 Task: Create a due date automation trigger when advanced on, on the monday of the week before a card is due add dates due today at 11:00 AM.
Action: Mouse moved to (1341, 99)
Screenshot: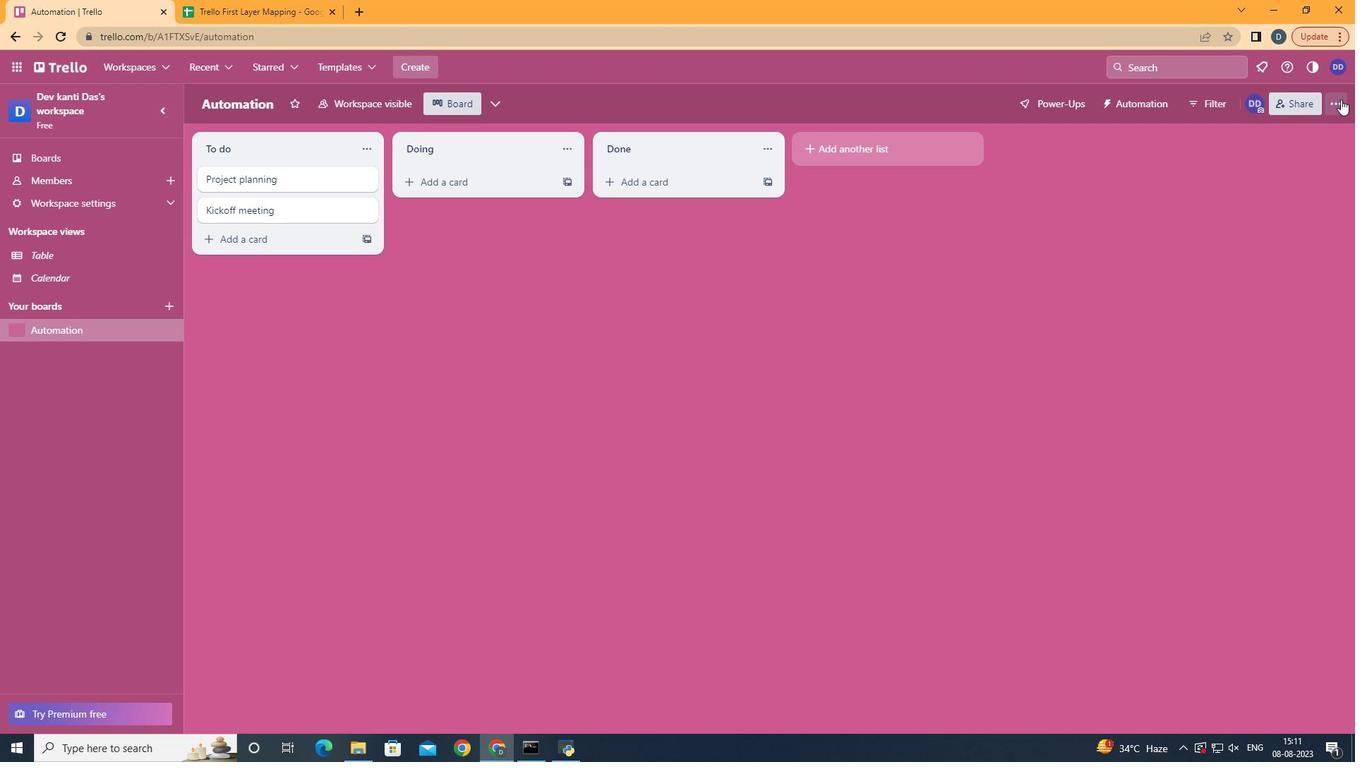 
Action: Mouse pressed left at (1341, 99)
Screenshot: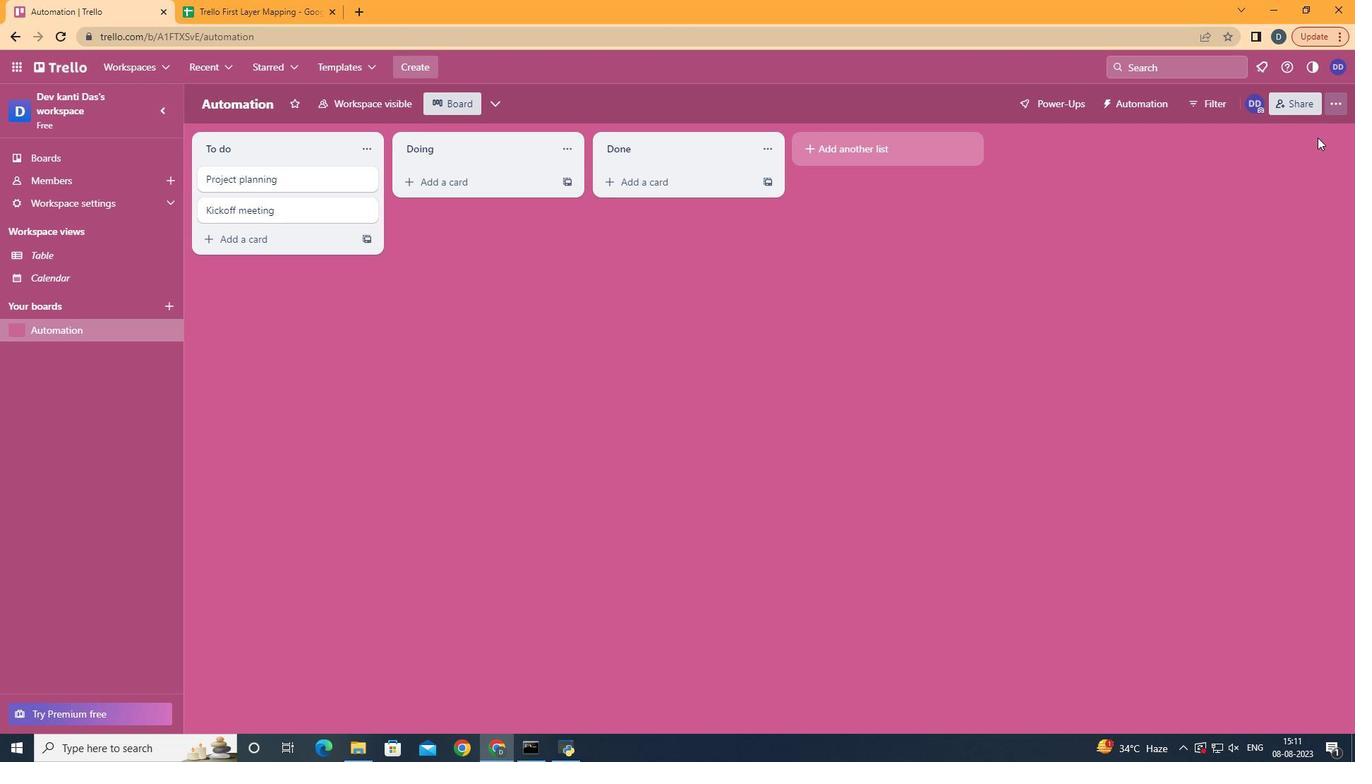 
Action: Mouse moved to (1189, 300)
Screenshot: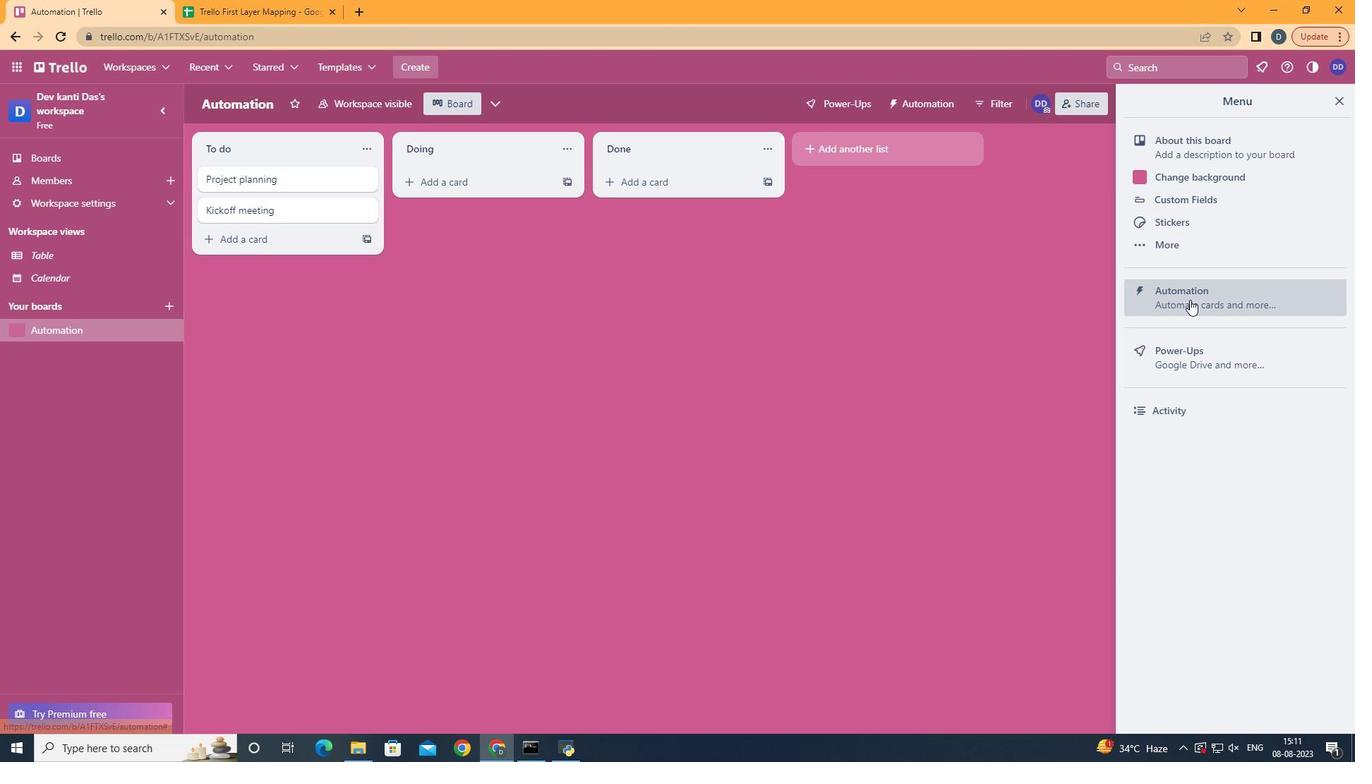 
Action: Mouse pressed left at (1189, 300)
Screenshot: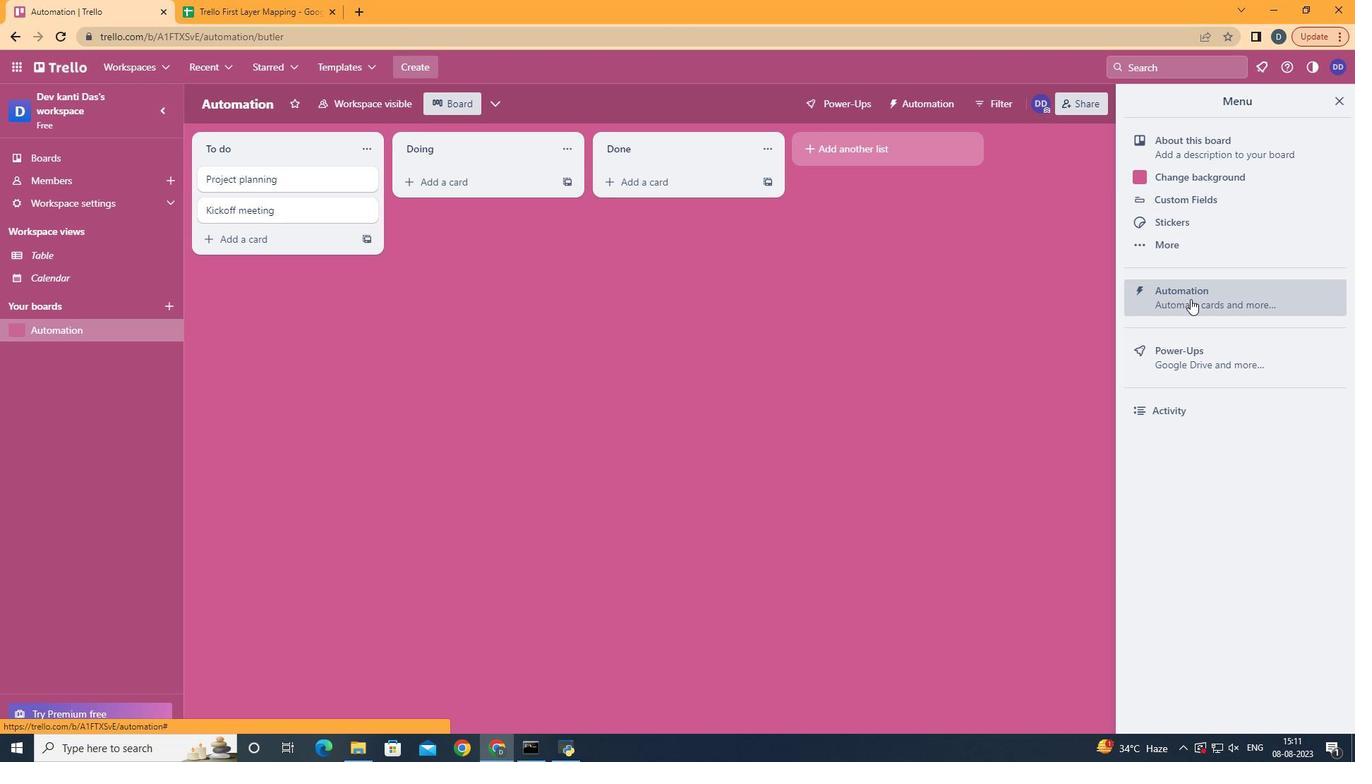 
Action: Mouse moved to (232, 286)
Screenshot: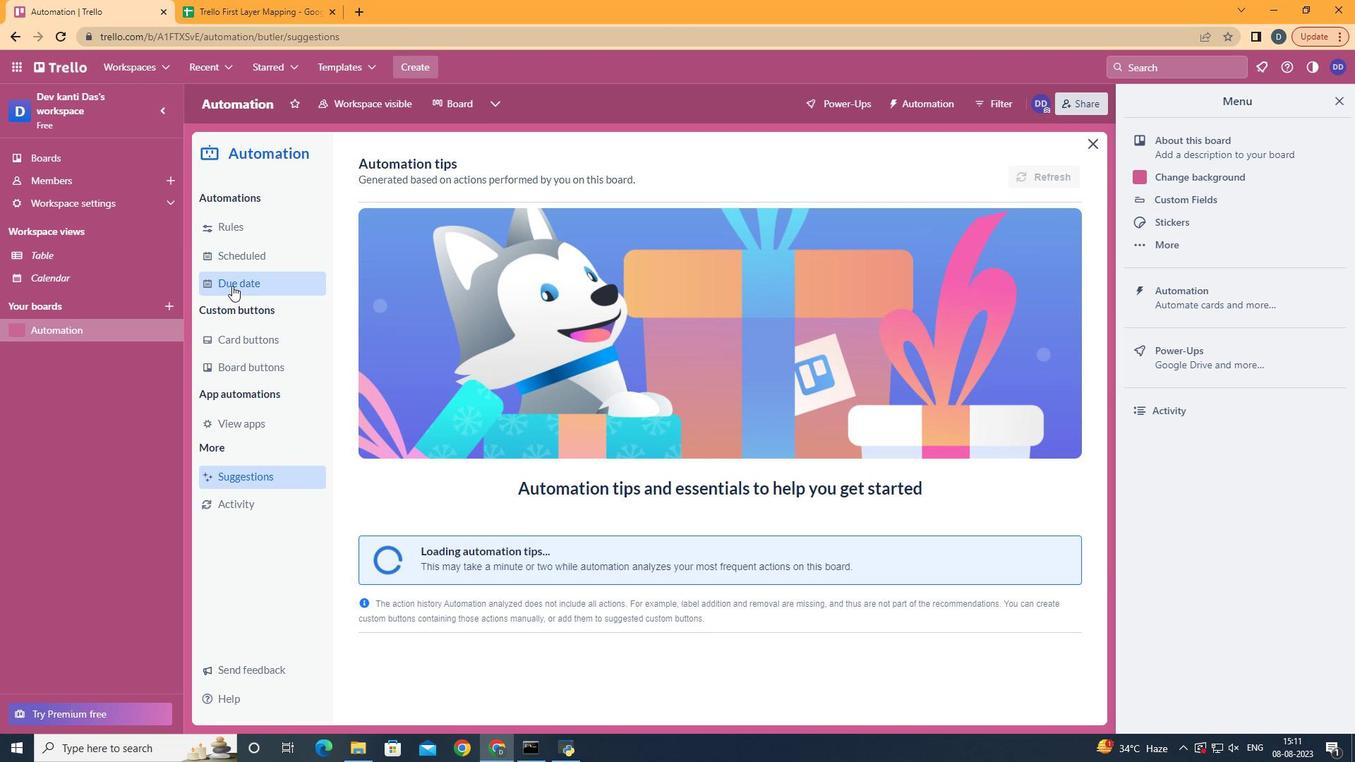 
Action: Mouse pressed left at (232, 286)
Screenshot: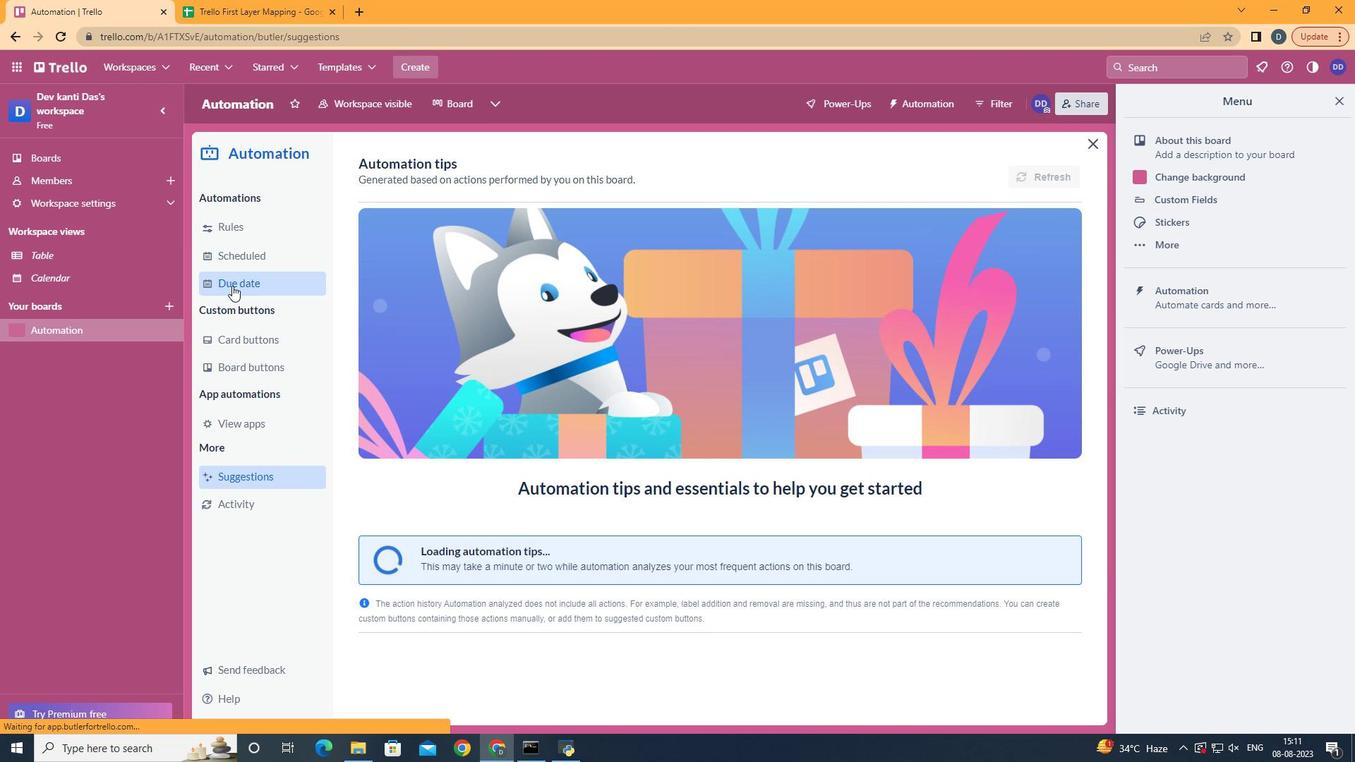 
Action: Mouse moved to (993, 170)
Screenshot: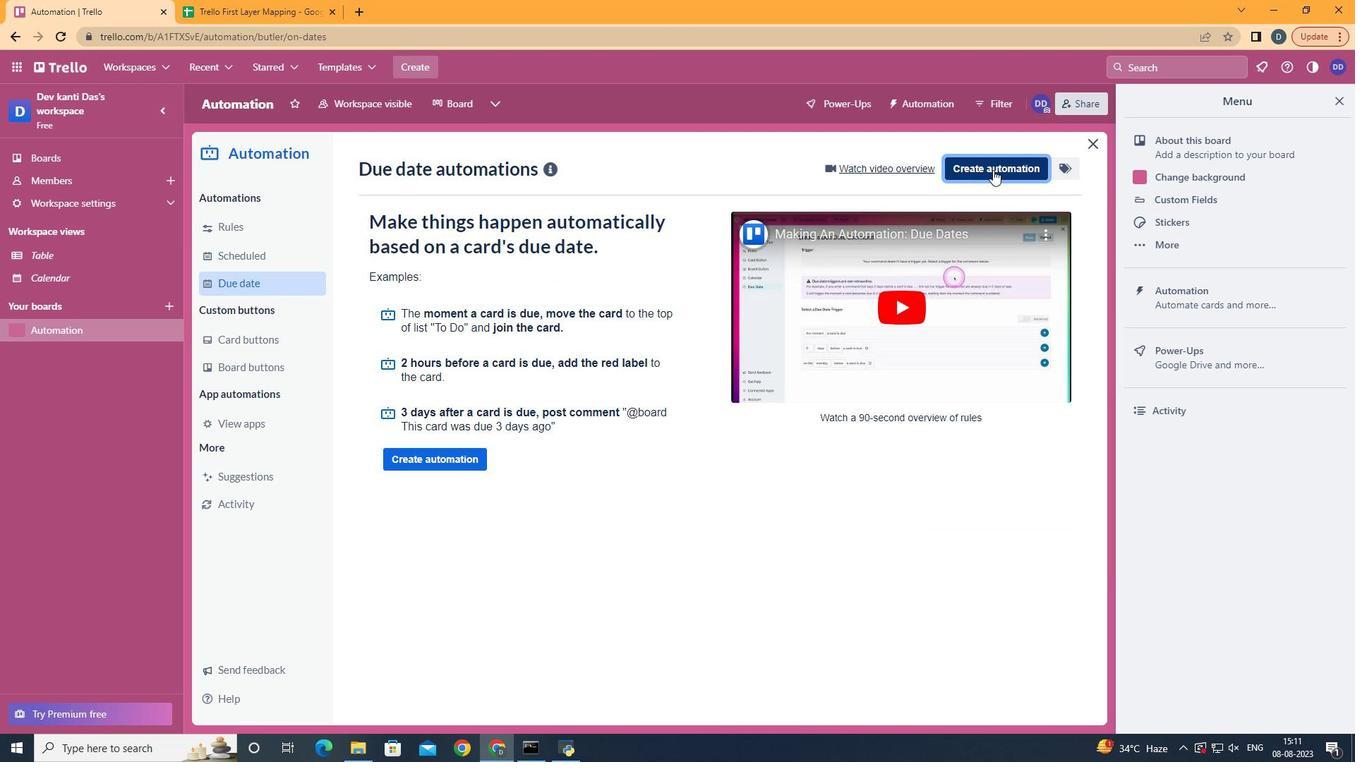 
Action: Mouse pressed left at (993, 170)
Screenshot: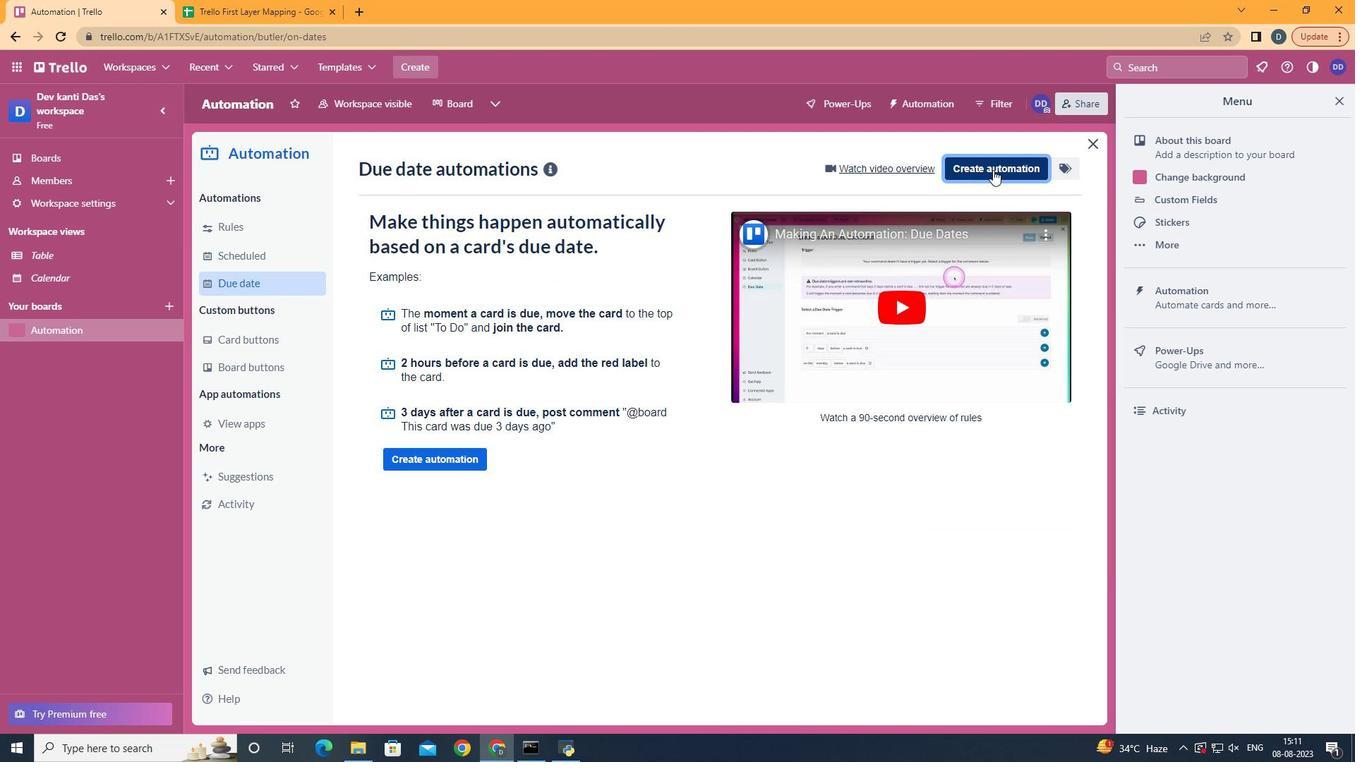 
Action: Mouse moved to (716, 300)
Screenshot: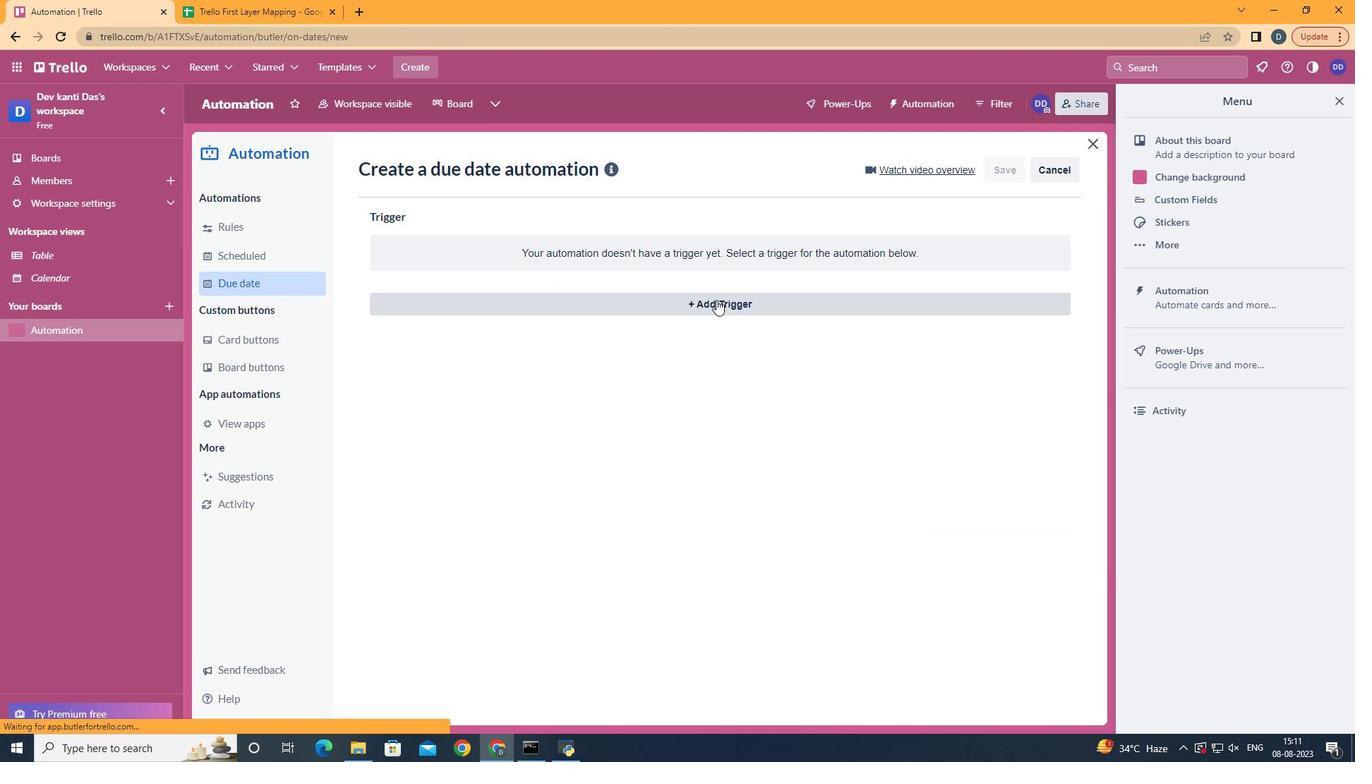 
Action: Mouse pressed left at (716, 300)
Screenshot: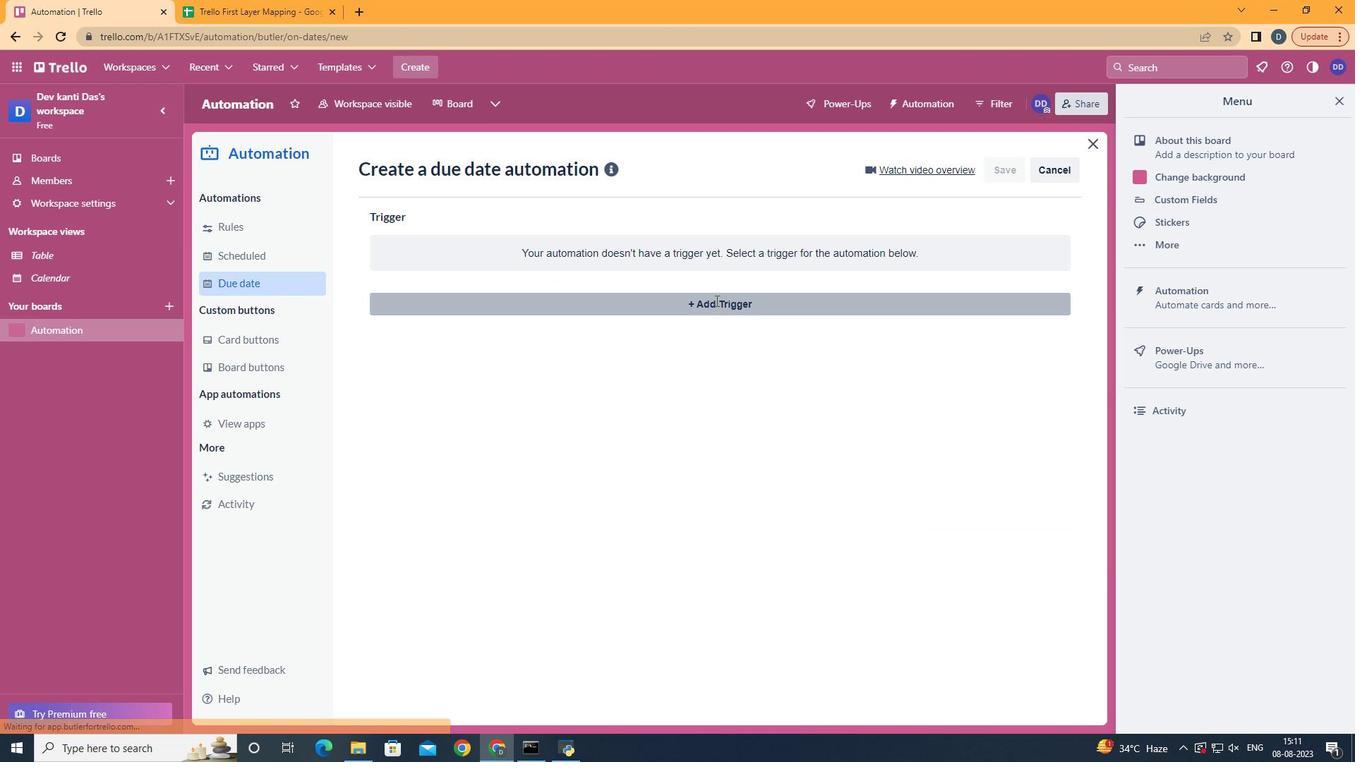 
Action: Mouse moved to (488, 677)
Screenshot: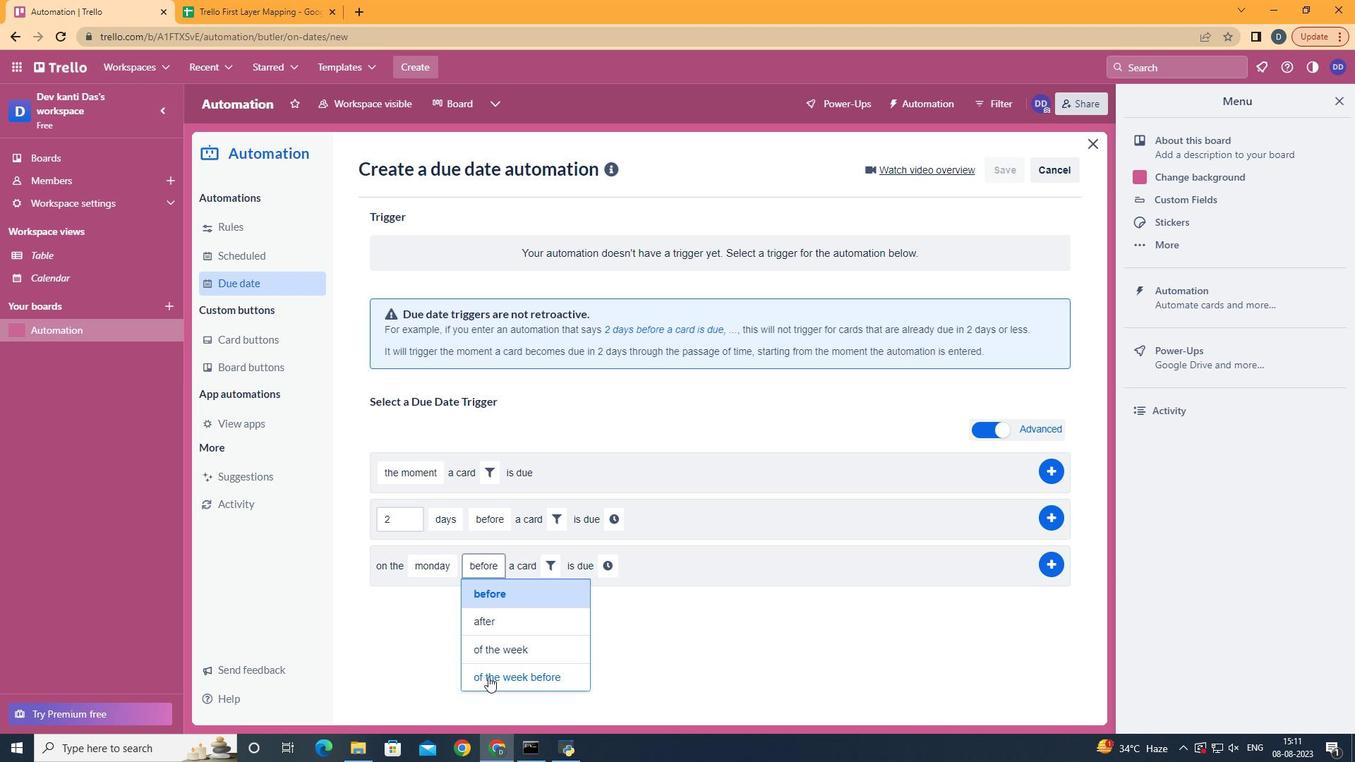 
Action: Mouse pressed left at (488, 677)
Screenshot: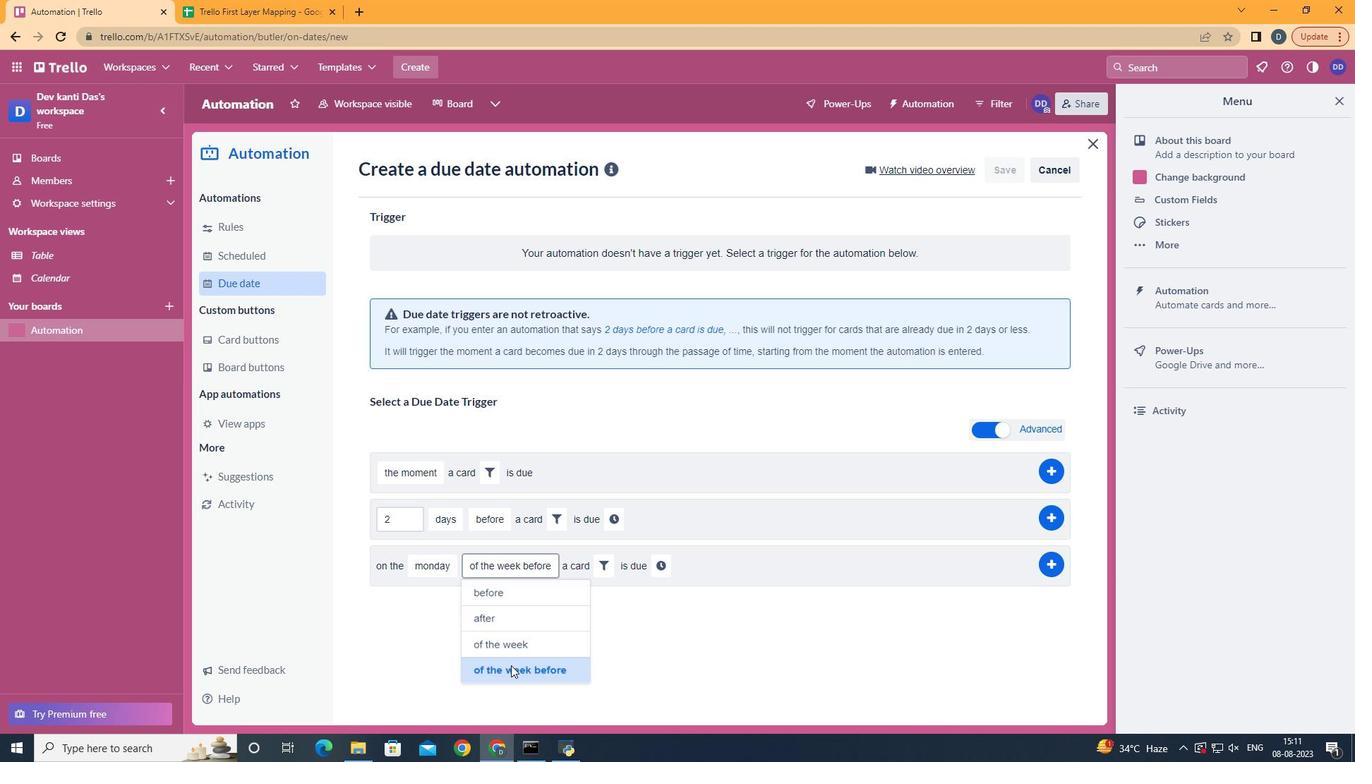 
Action: Mouse moved to (612, 569)
Screenshot: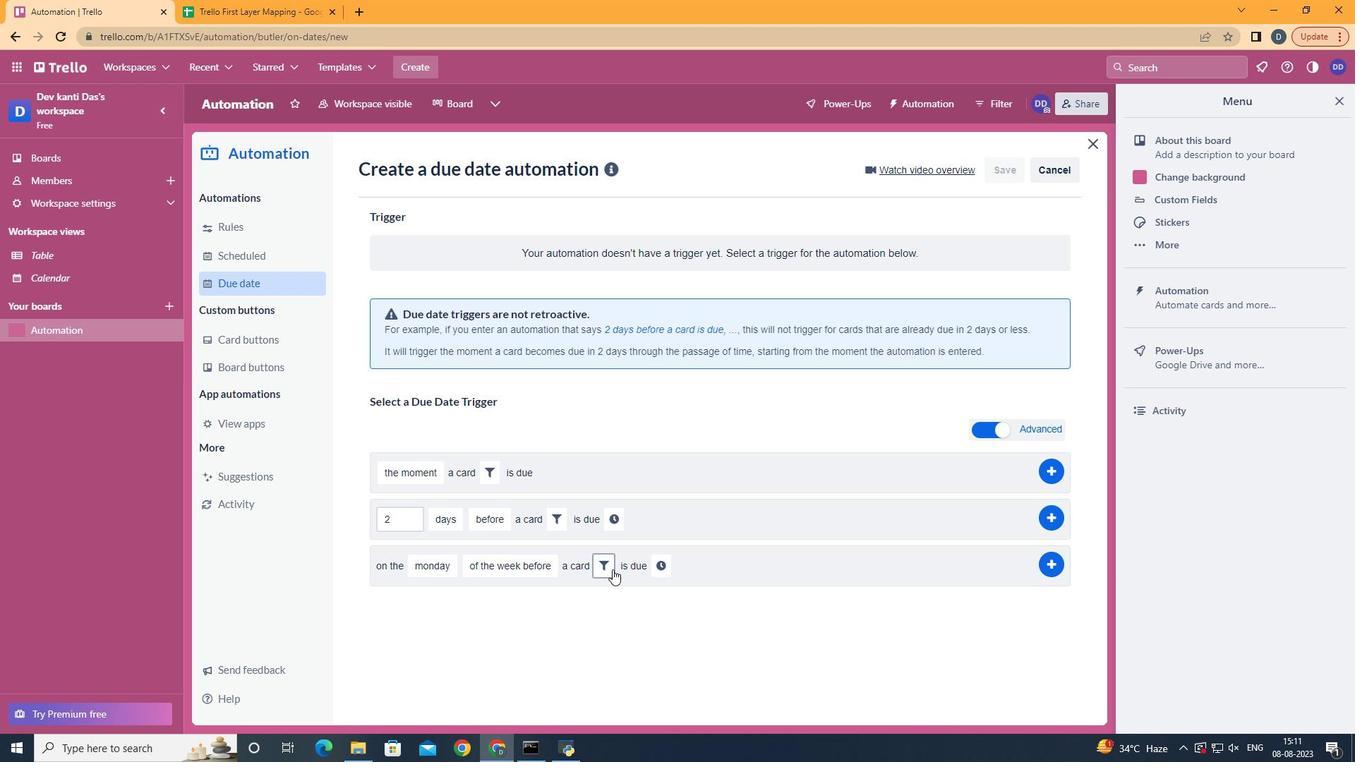 
Action: Mouse pressed left at (612, 569)
Screenshot: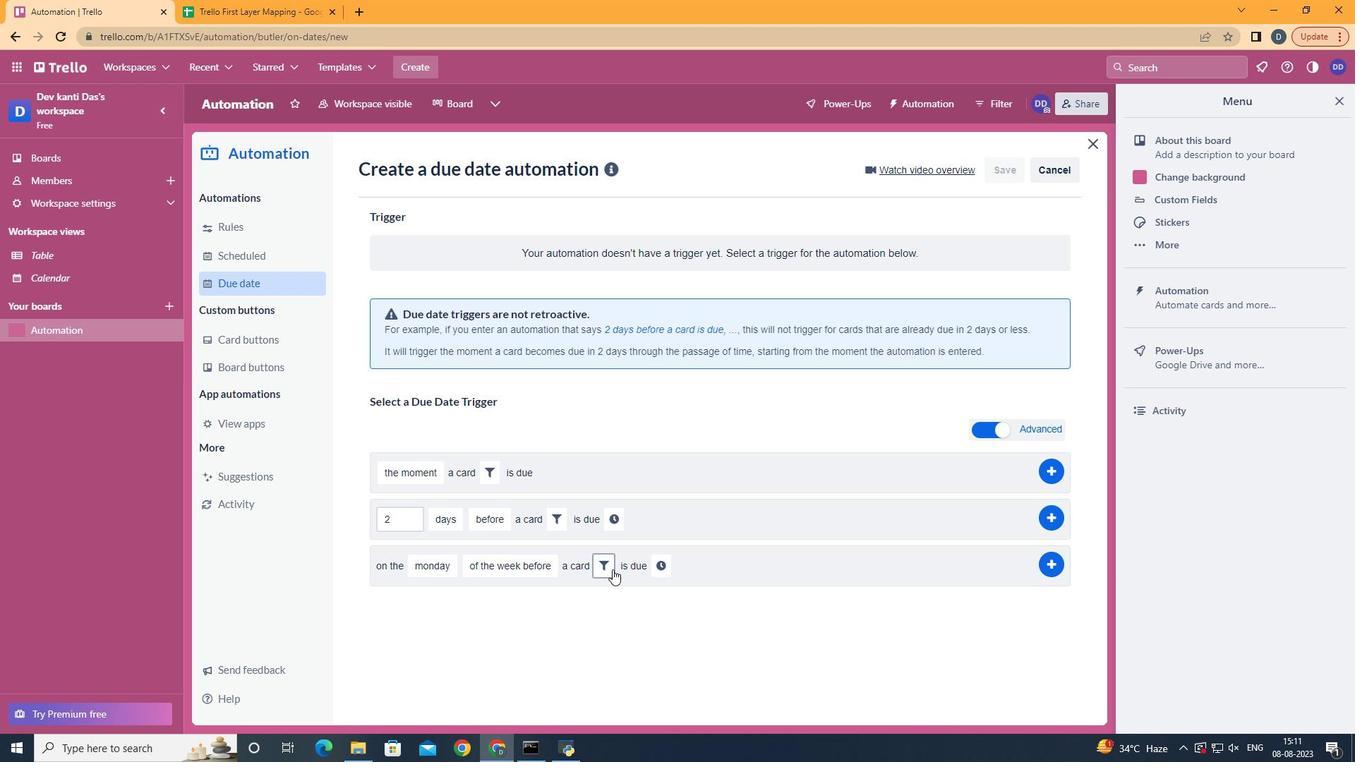 
Action: Mouse moved to (684, 611)
Screenshot: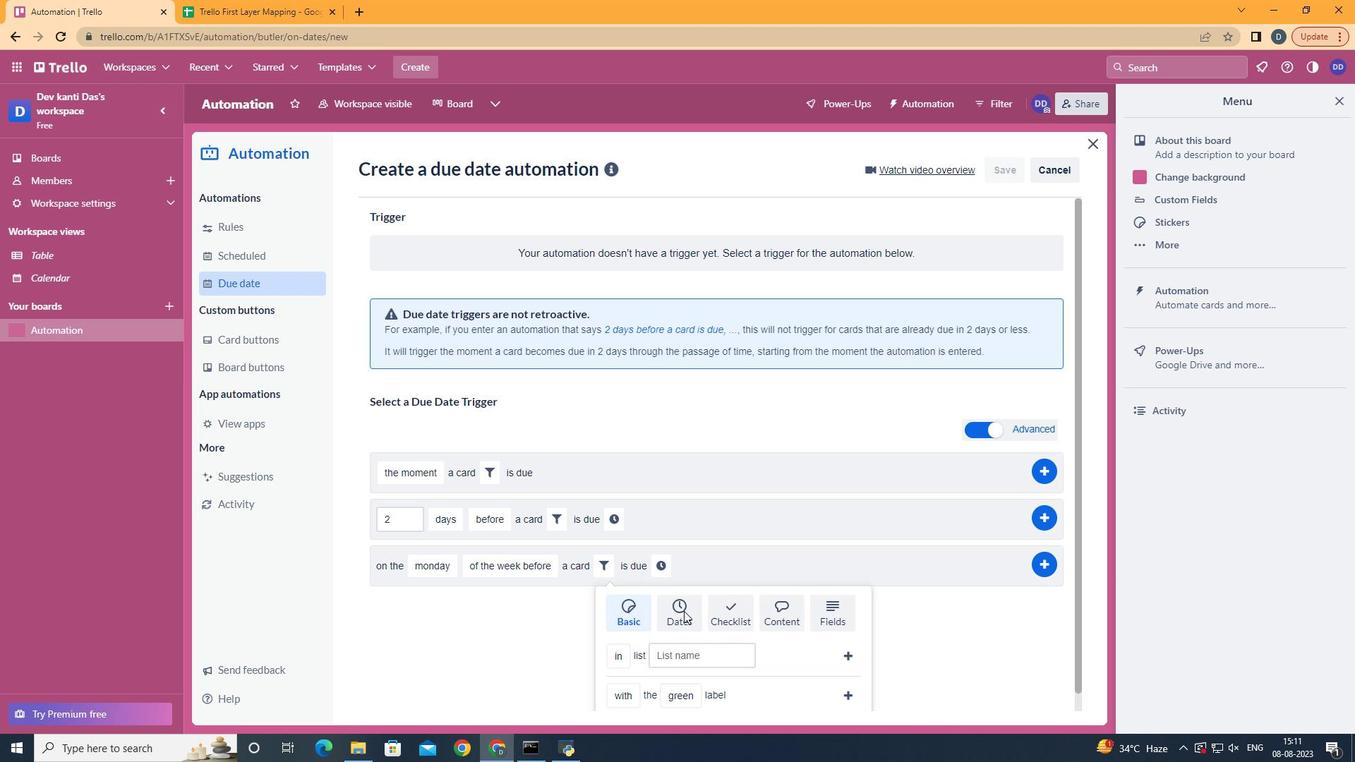 
Action: Mouse pressed left at (684, 611)
Screenshot: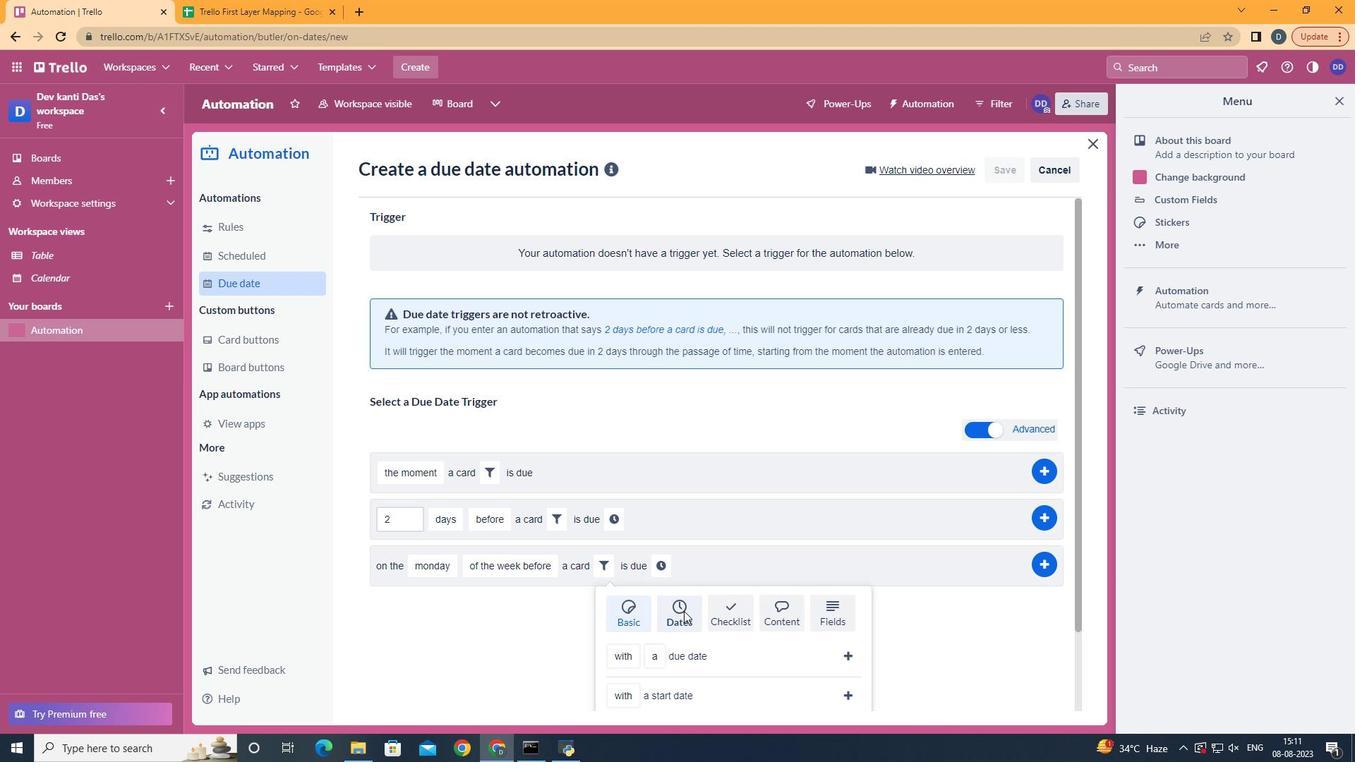 
Action: Mouse scrolled (684, 610) with delta (0, 0)
Screenshot: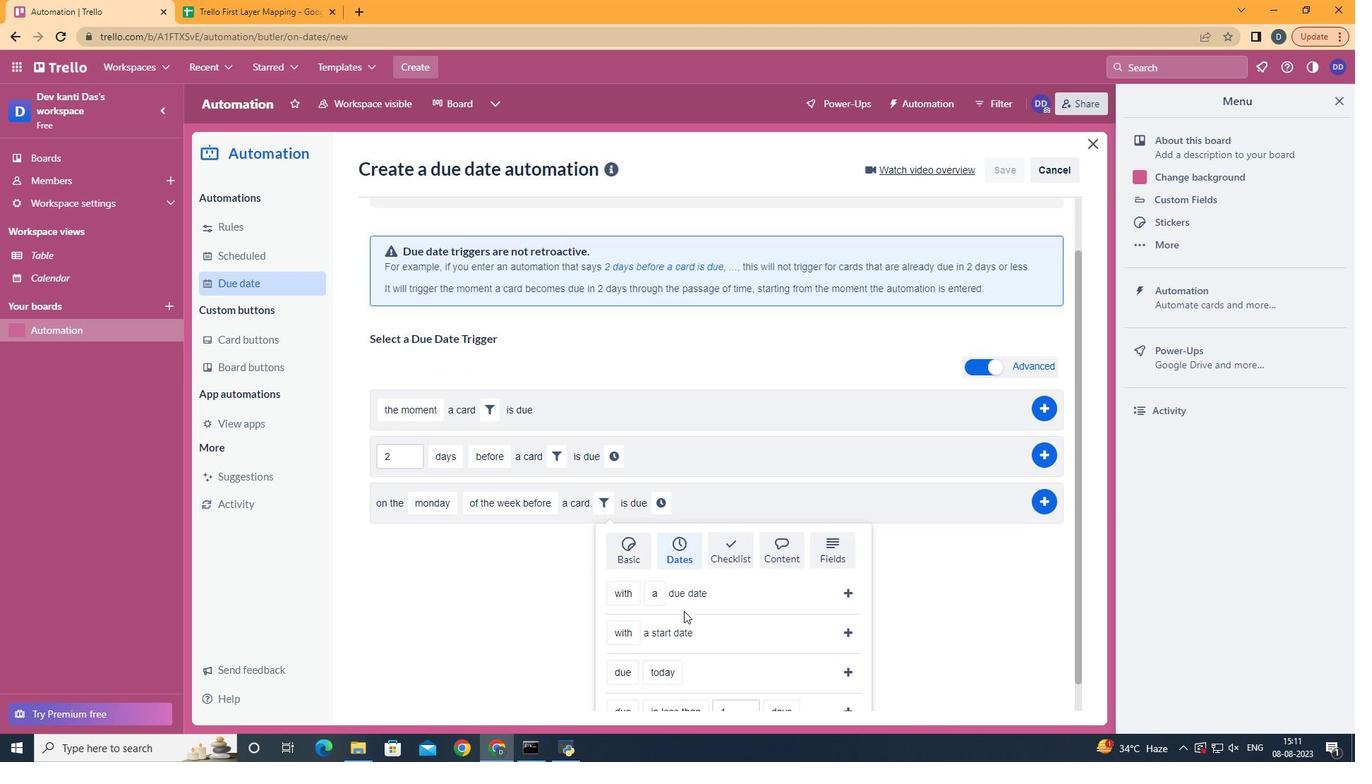 
Action: Mouse scrolled (684, 610) with delta (0, 0)
Screenshot: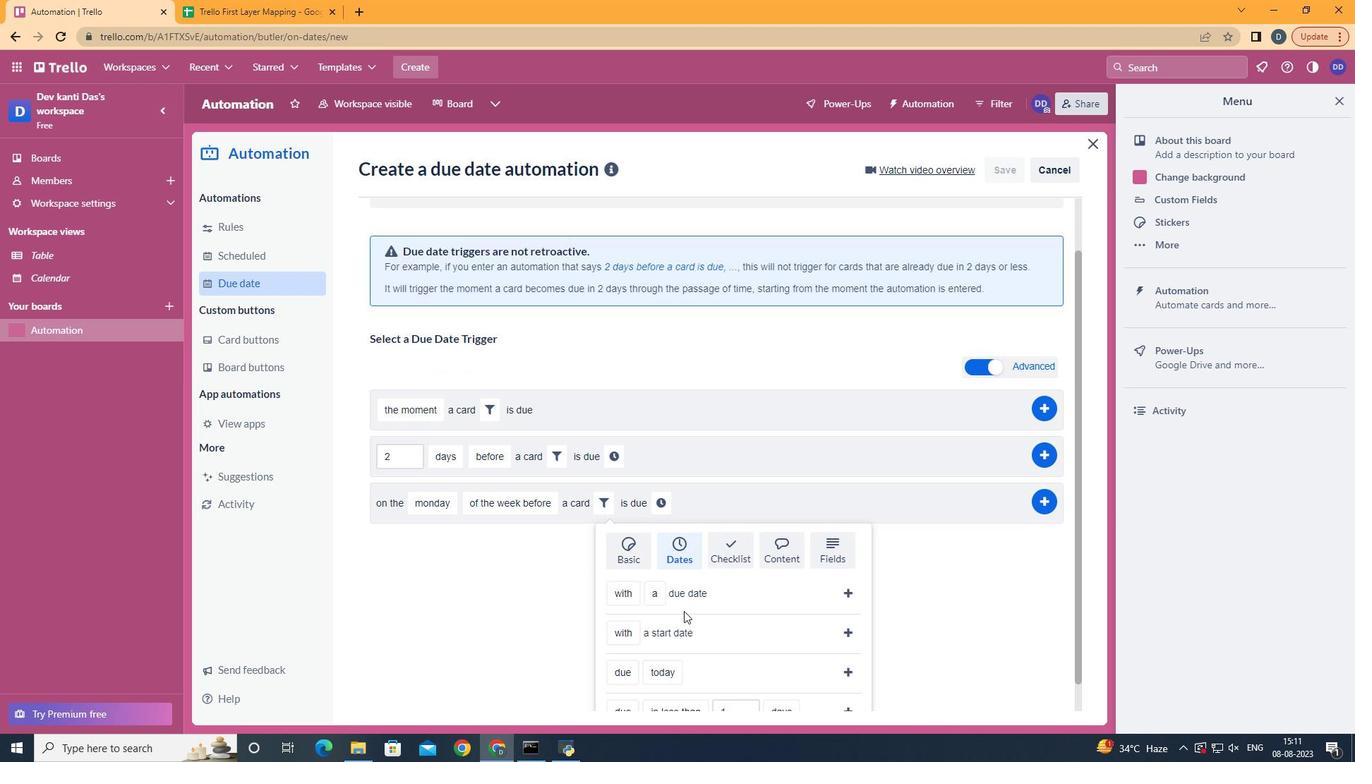 
Action: Mouse scrolled (684, 610) with delta (0, 0)
Screenshot: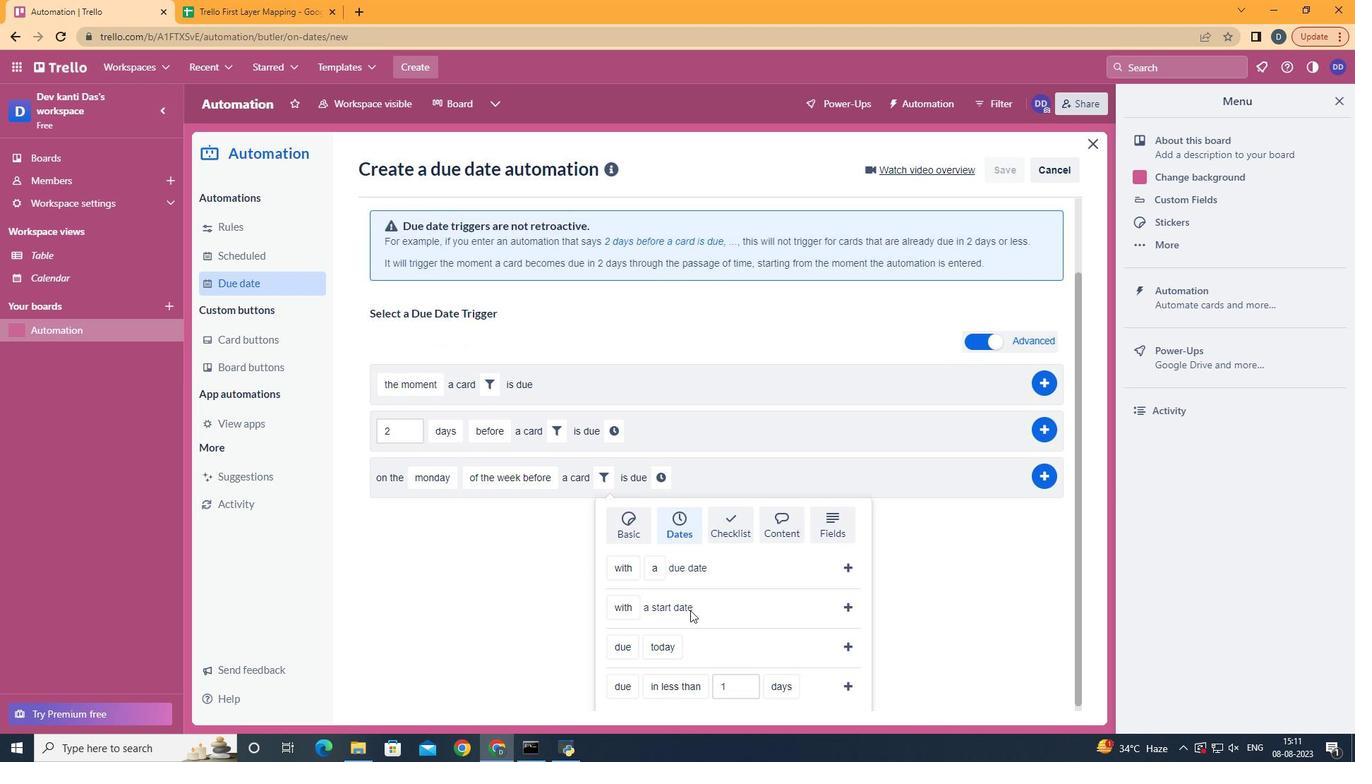 
Action: Mouse moved to (690, 610)
Screenshot: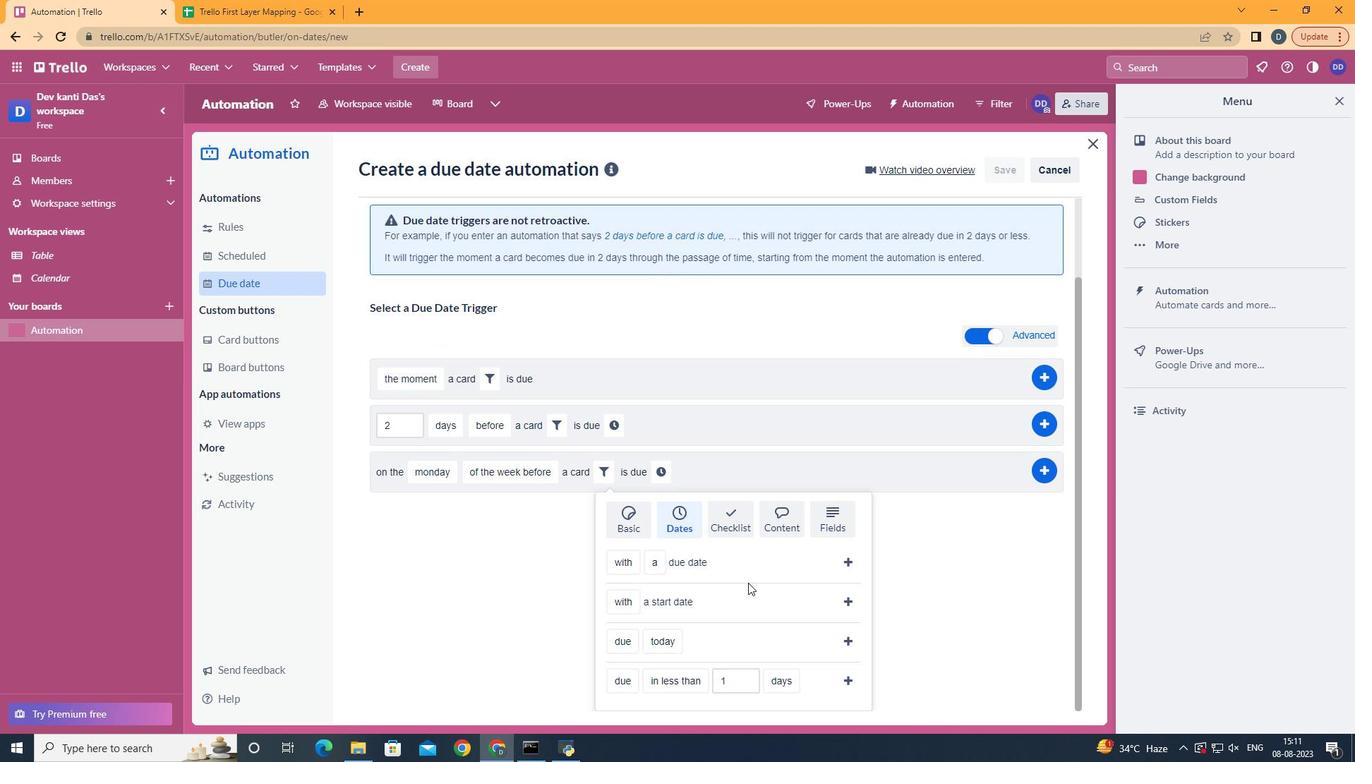 
Action: Mouse scrolled (690, 610) with delta (0, 0)
Screenshot: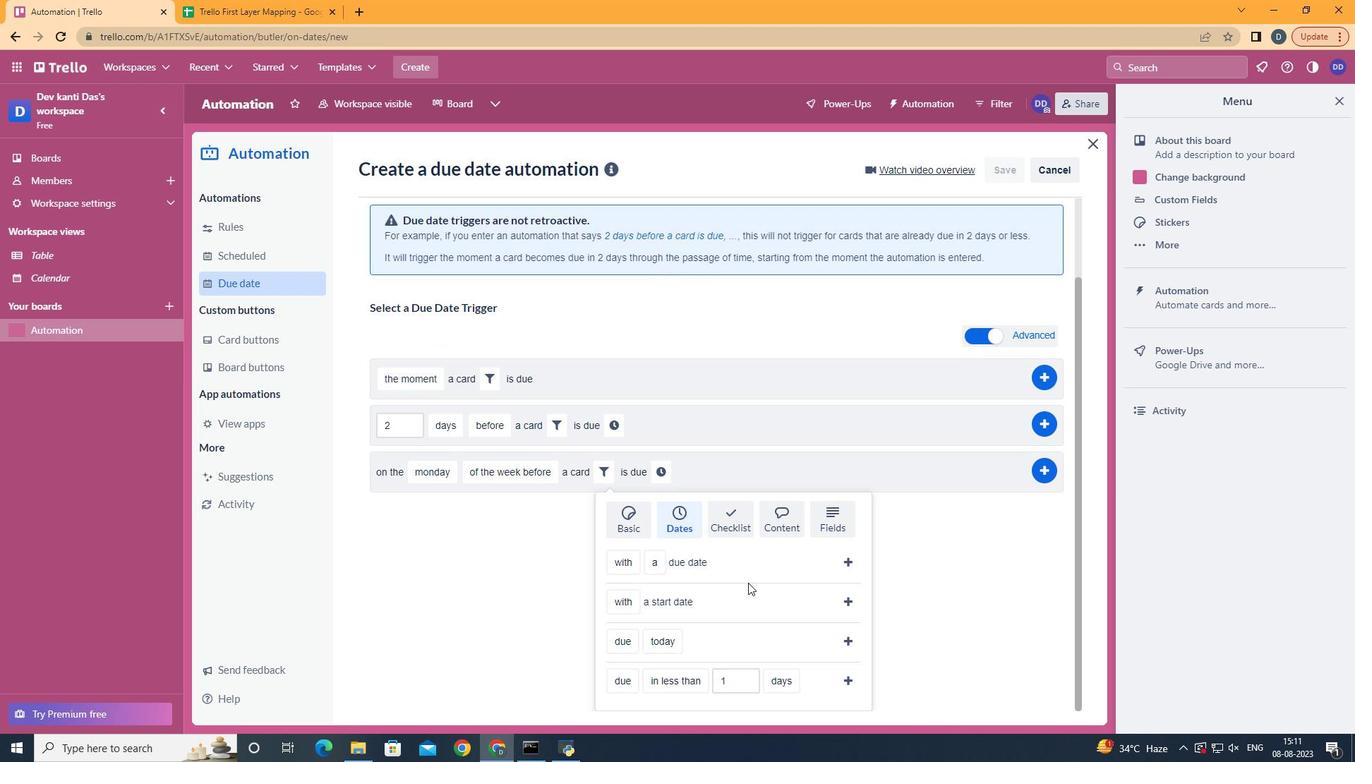 
Action: Mouse moved to (650, 523)
Screenshot: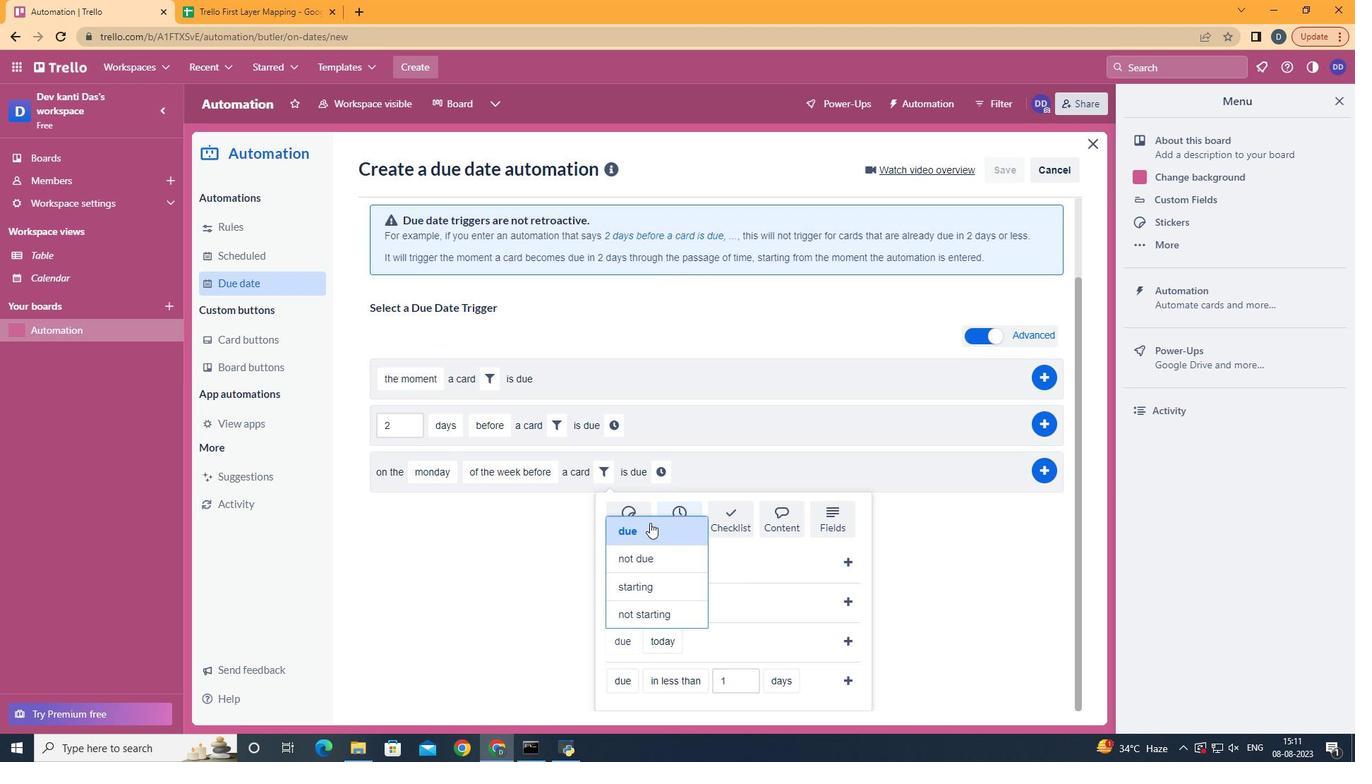 
Action: Mouse pressed left at (650, 523)
Screenshot: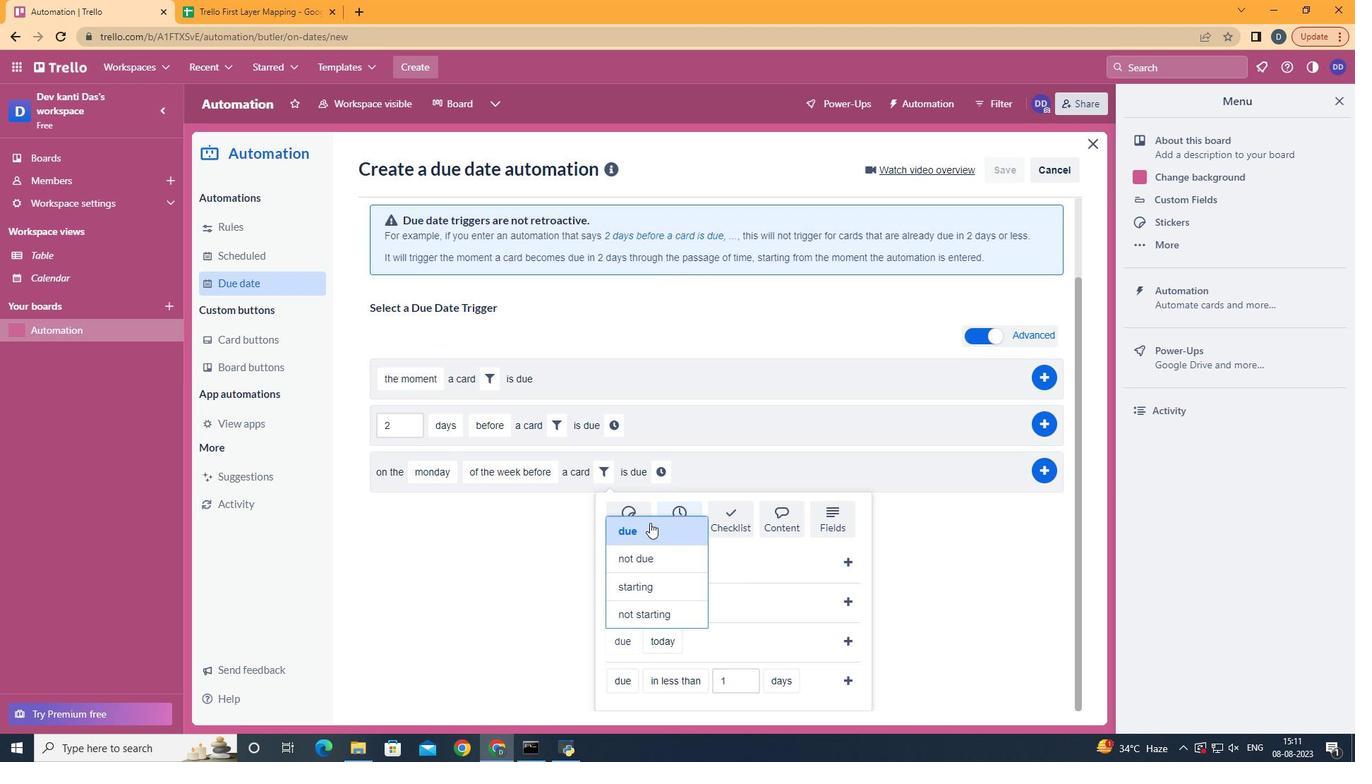 
Action: Mouse moved to (700, 473)
Screenshot: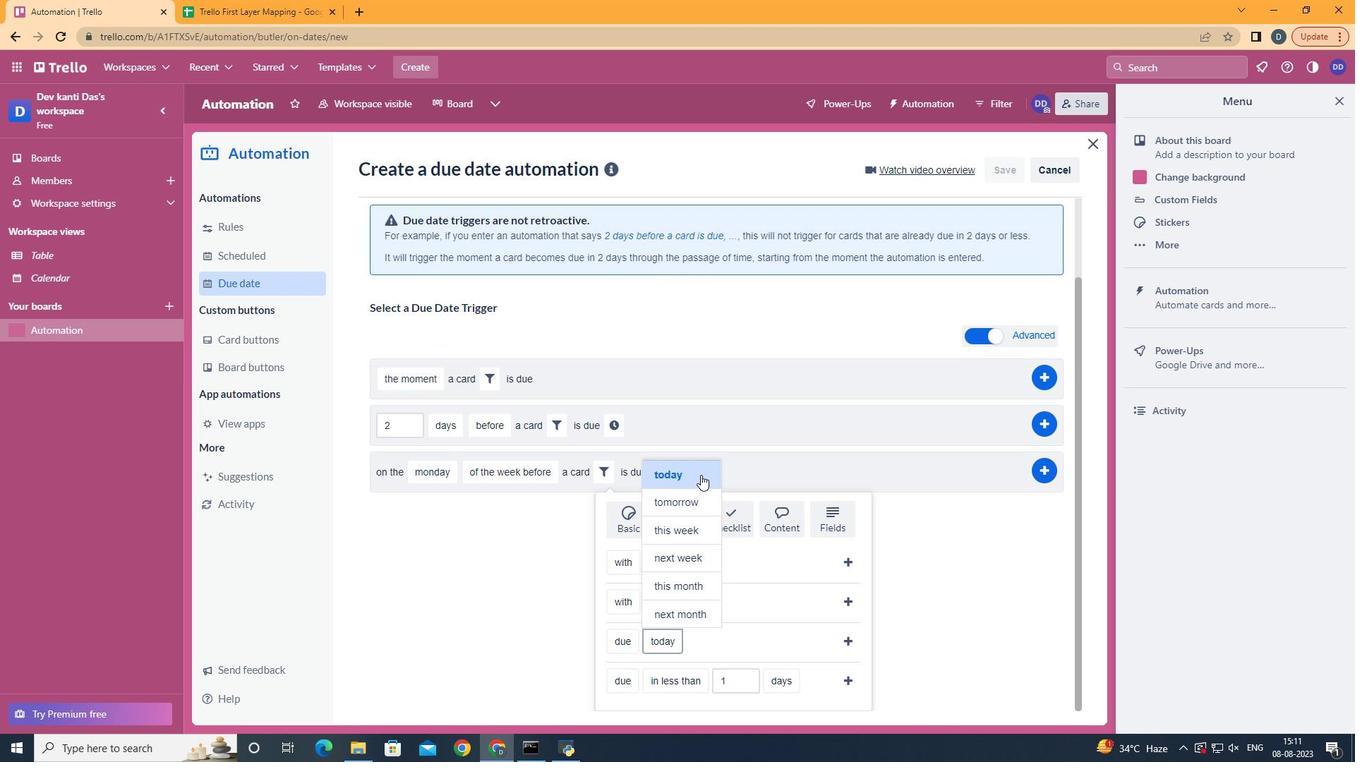 
Action: Mouse pressed left at (700, 473)
Screenshot: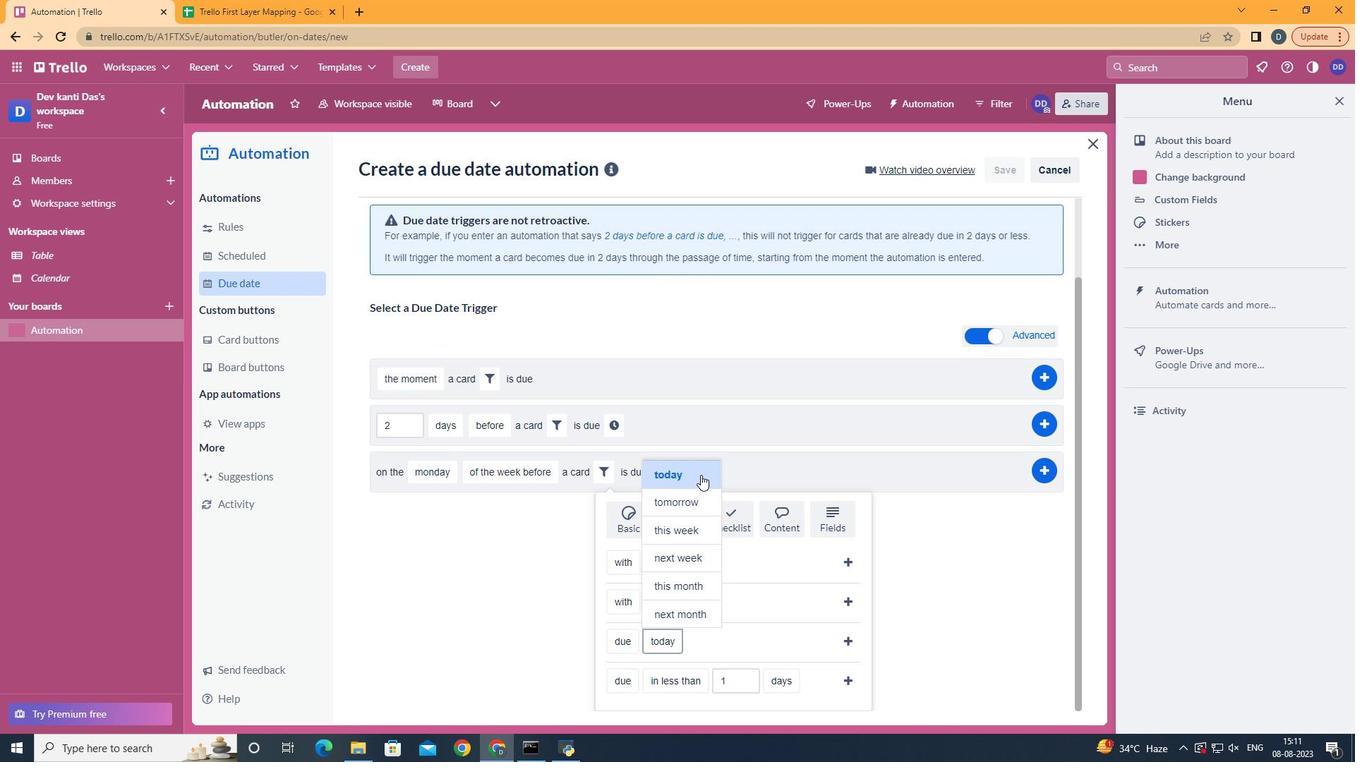 
Action: Mouse moved to (852, 637)
Screenshot: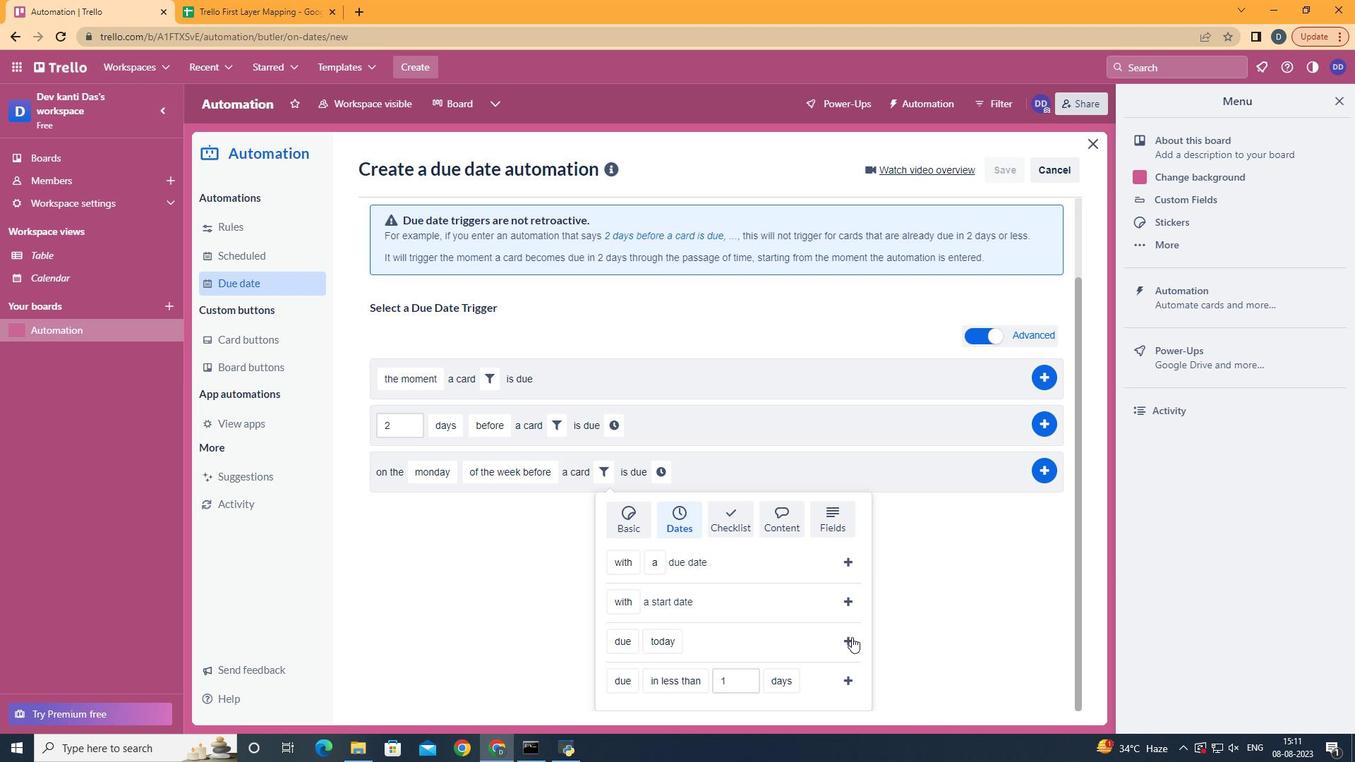
Action: Mouse pressed left at (852, 637)
Screenshot: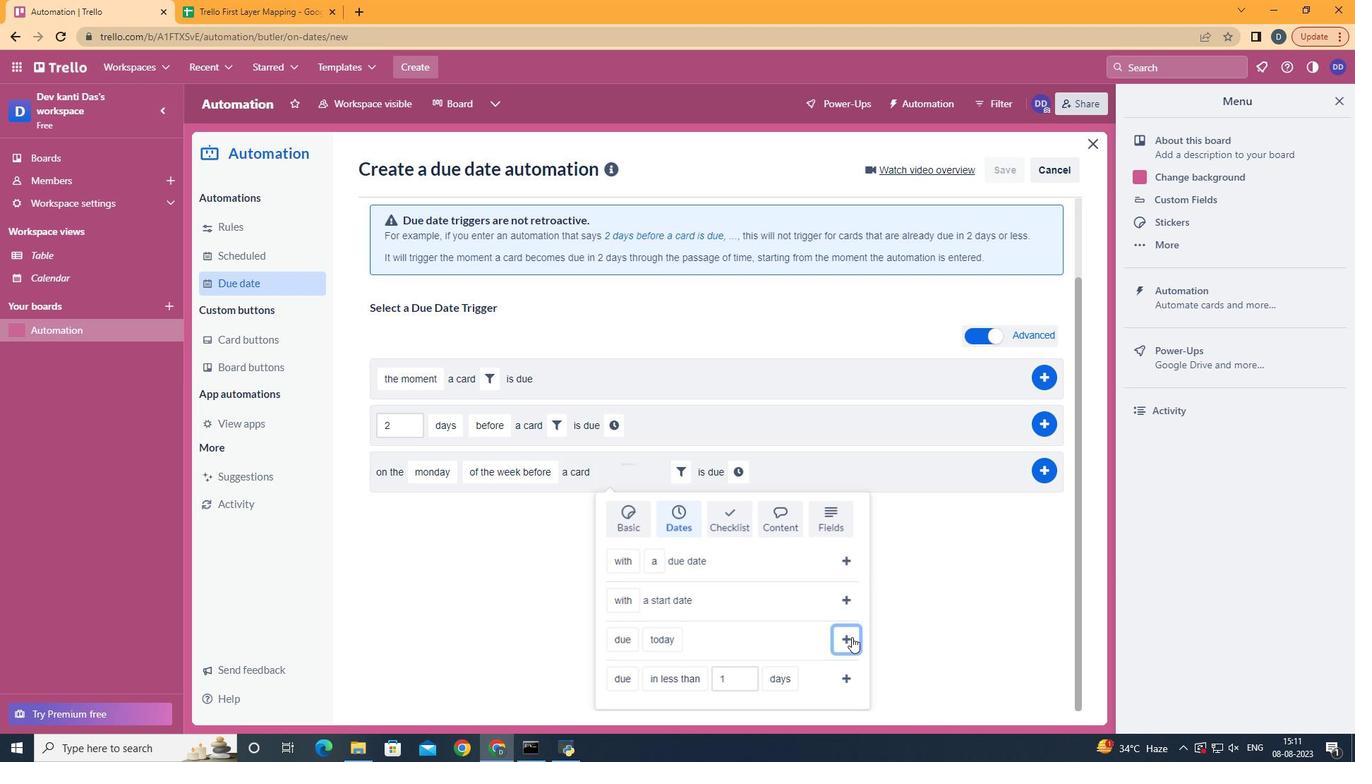 
Action: Mouse moved to (736, 570)
Screenshot: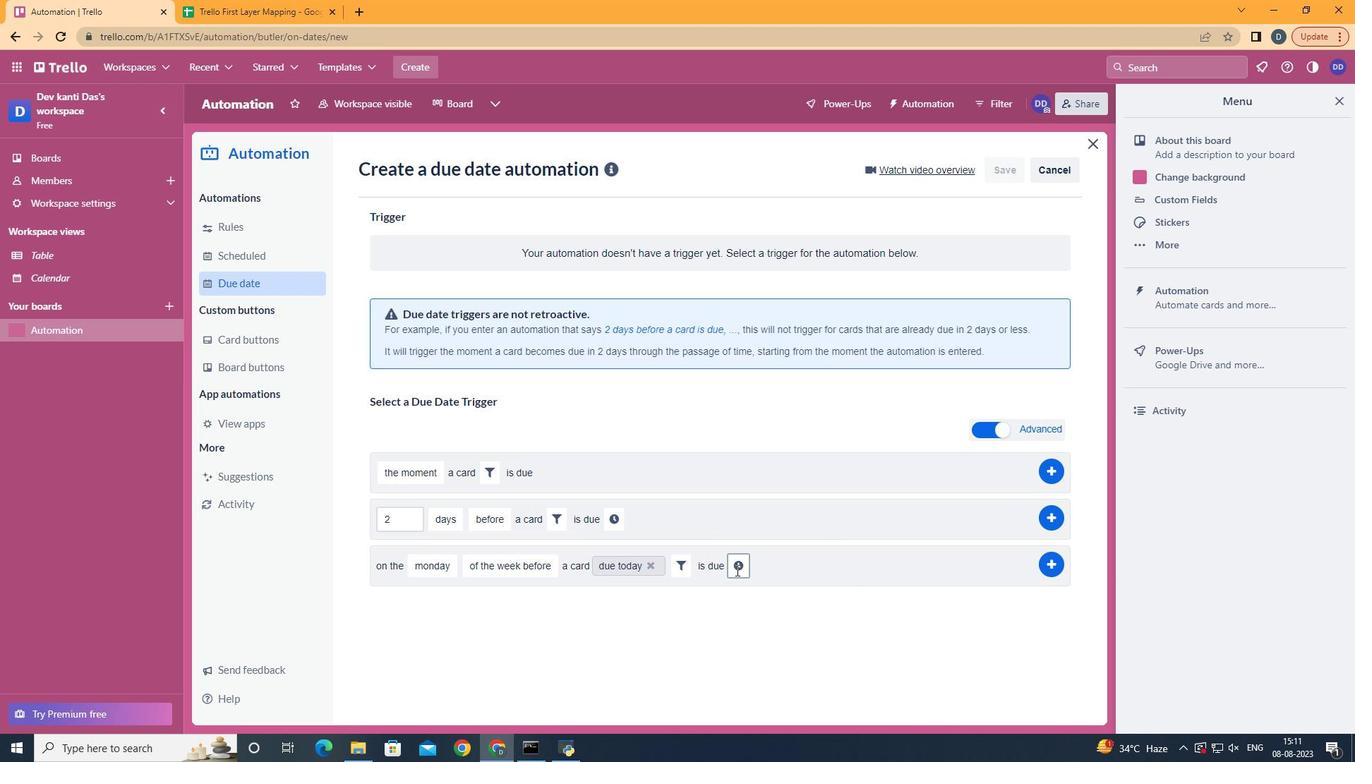 
Action: Mouse pressed left at (736, 570)
Screenshot: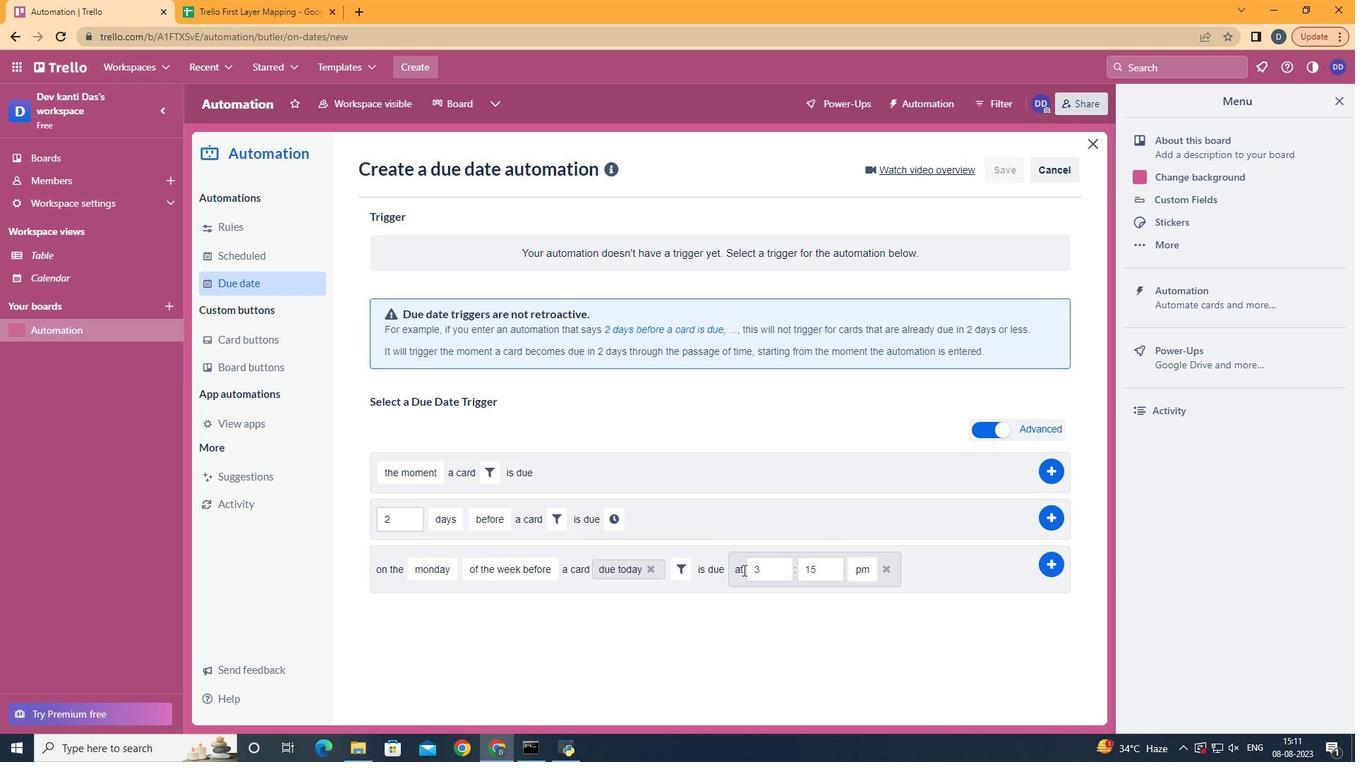 
Action: Mouse moved to (761, 569)
Screenshot: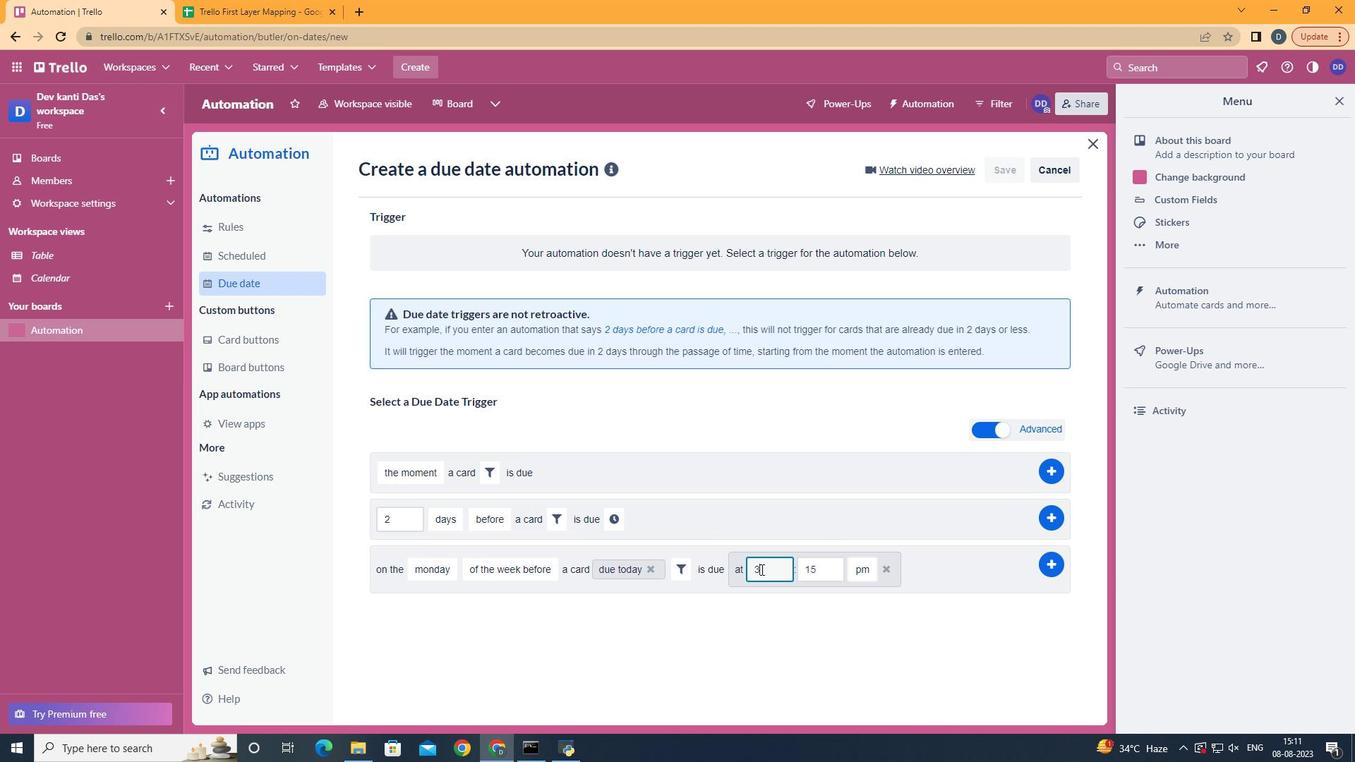
Action: Mouse pressed left at (761, 569)
Screenshot: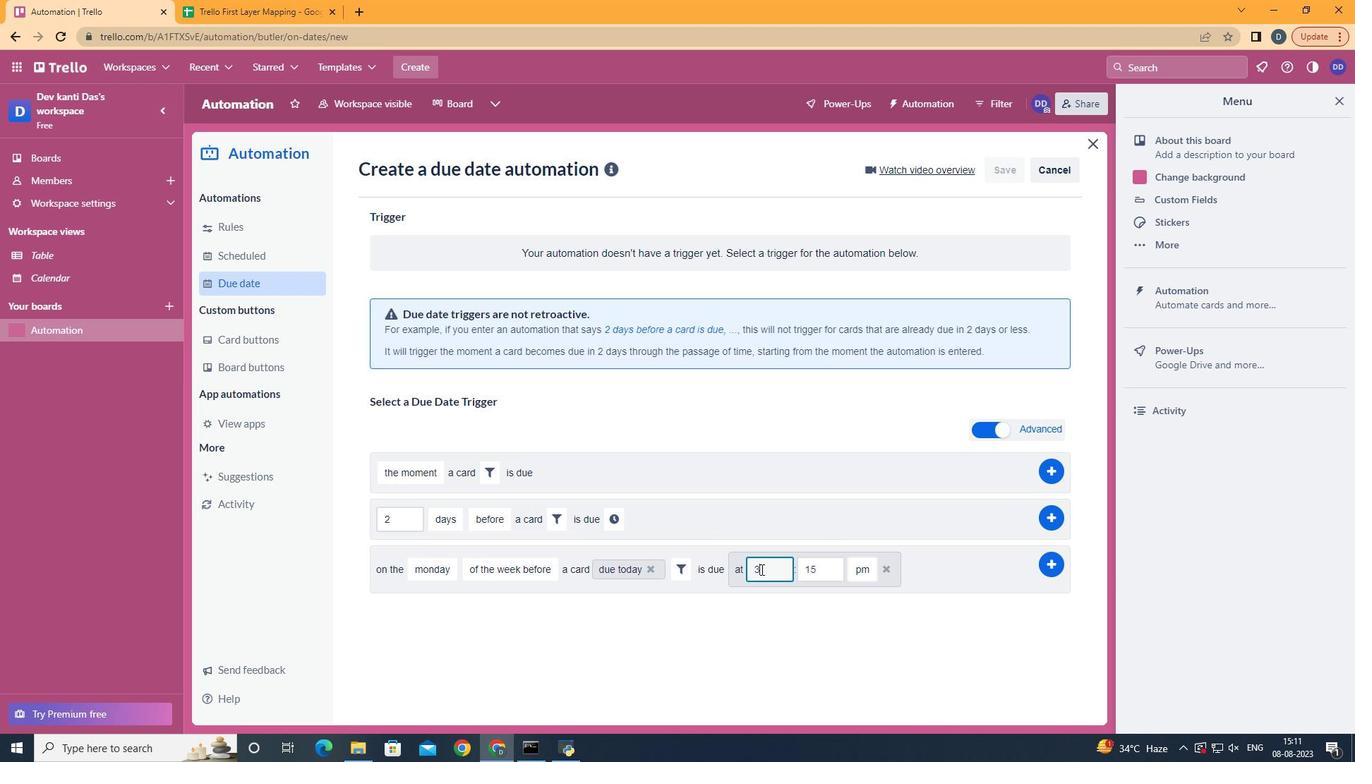 
Action: Mouse moved to (763, 569)
Screenshot: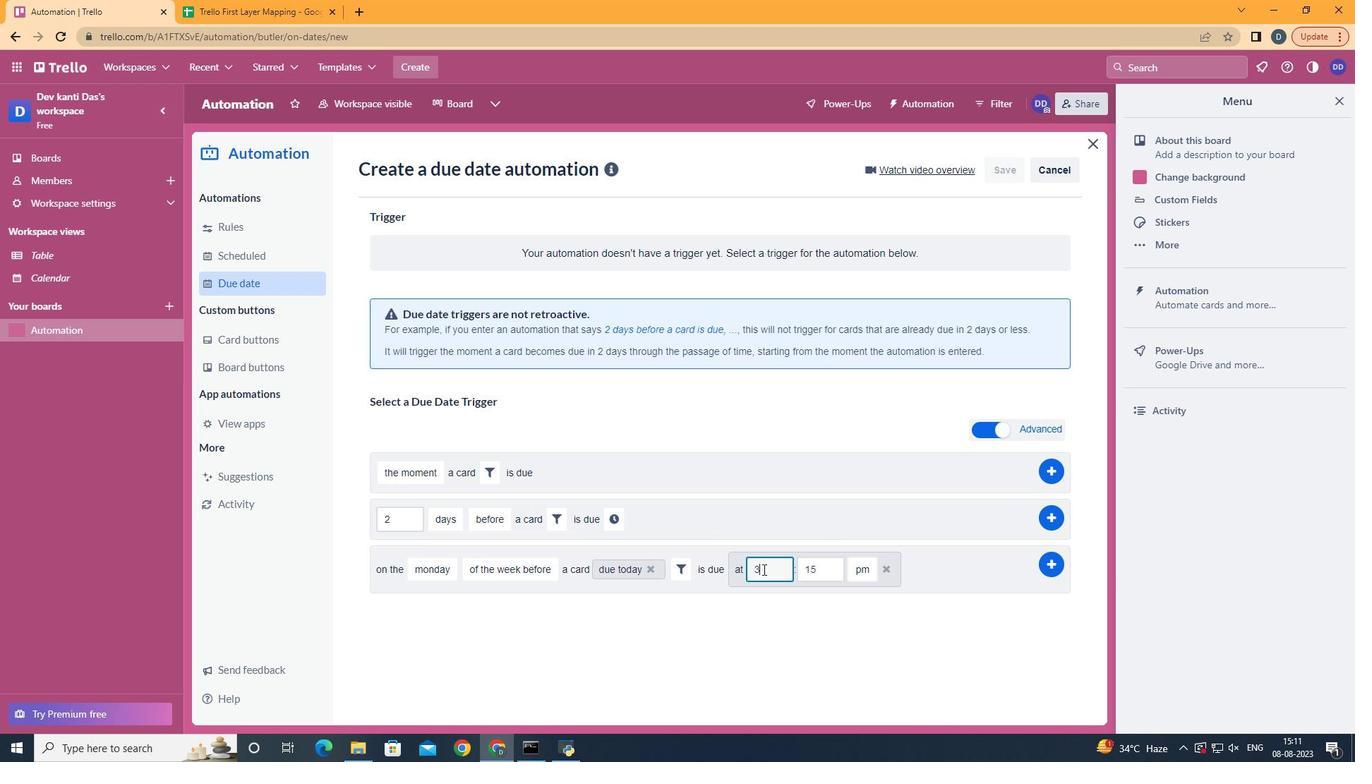
Action: Key pressed <Key.backspace>11
Screenshot: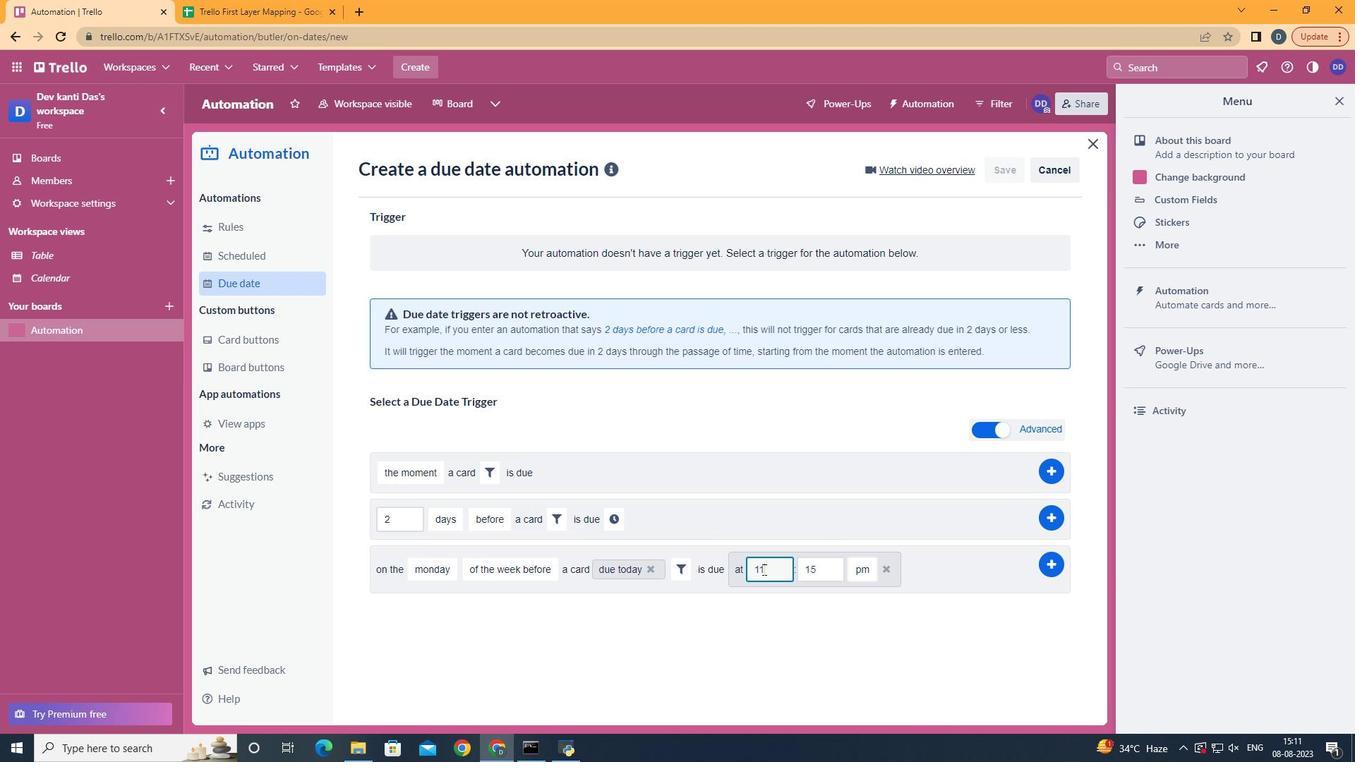
Action: Mouse moved to (813, 568)
Screenshot: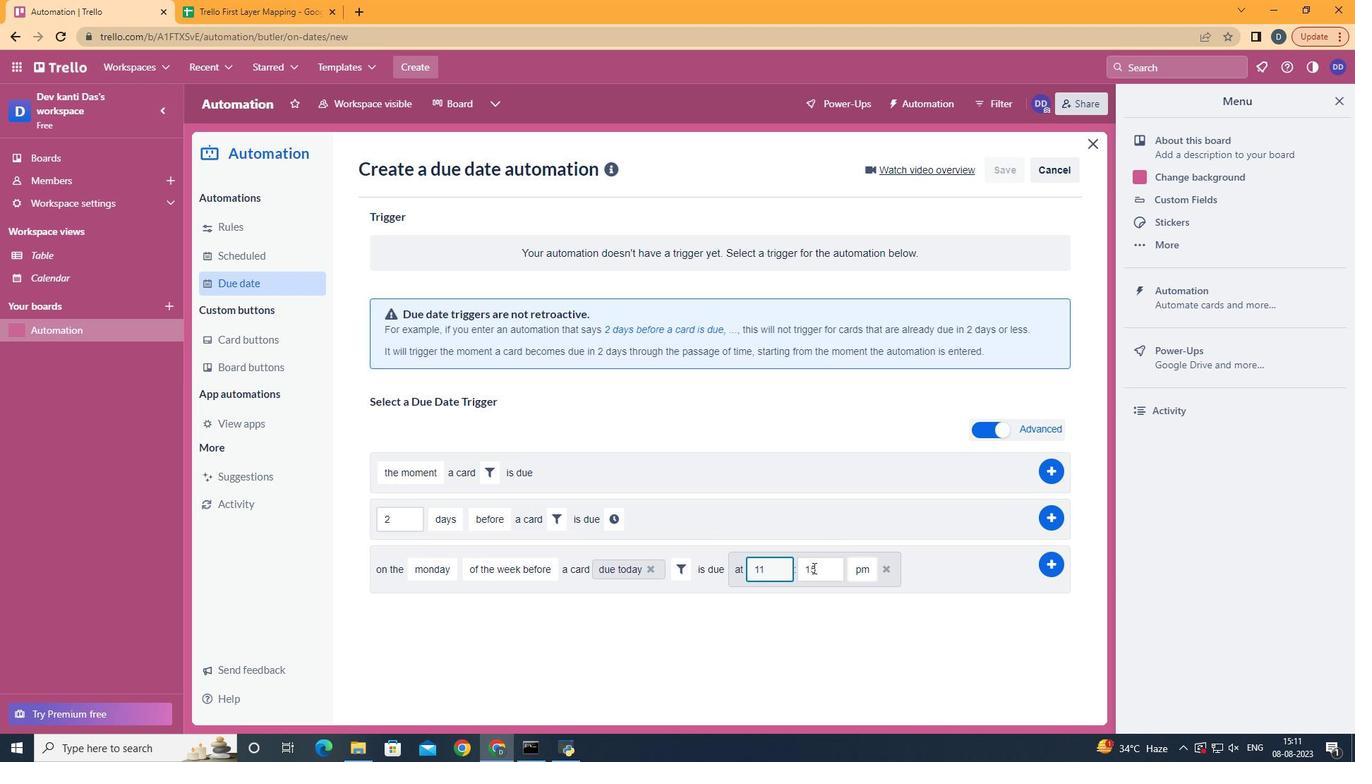 
Action: Mouse pressed left at (813, 568)
Screenshot: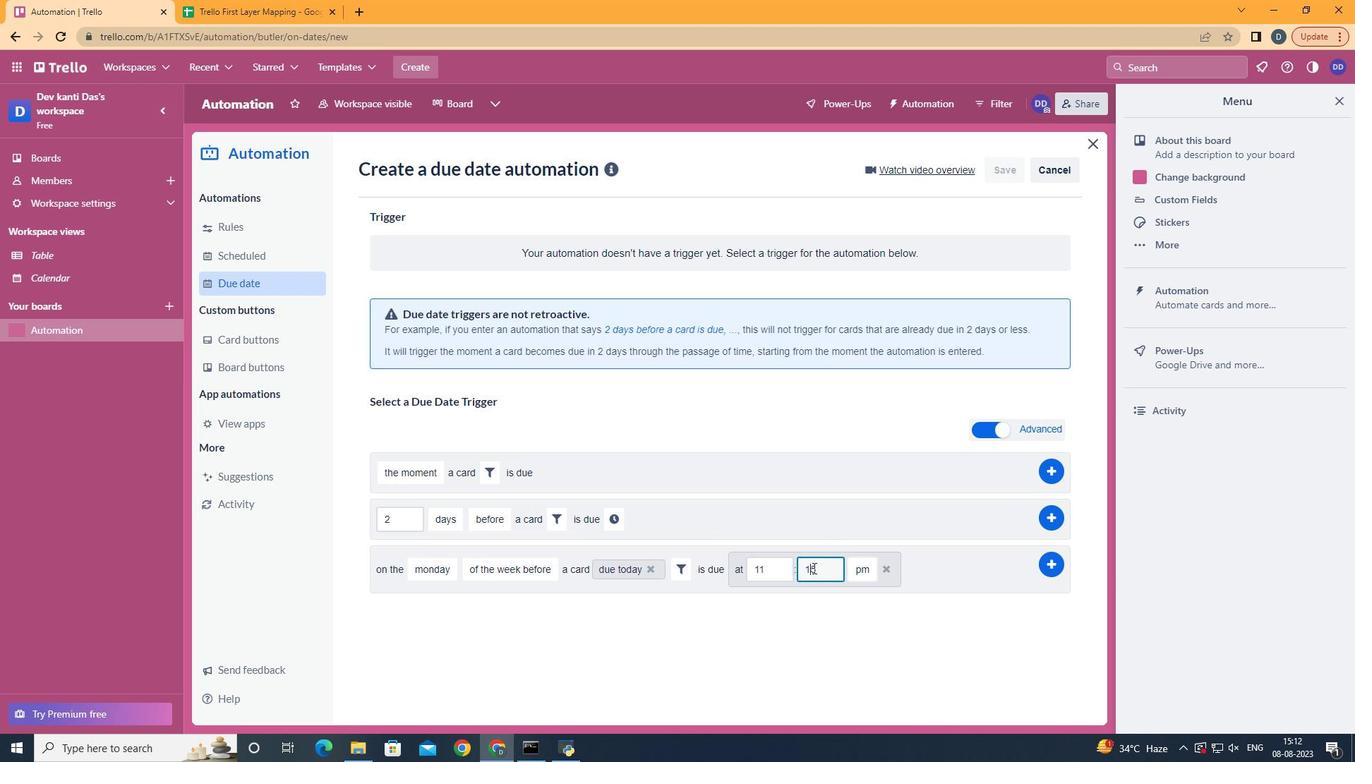 
Action: Mouse moved to (825, 574)
Screenshot: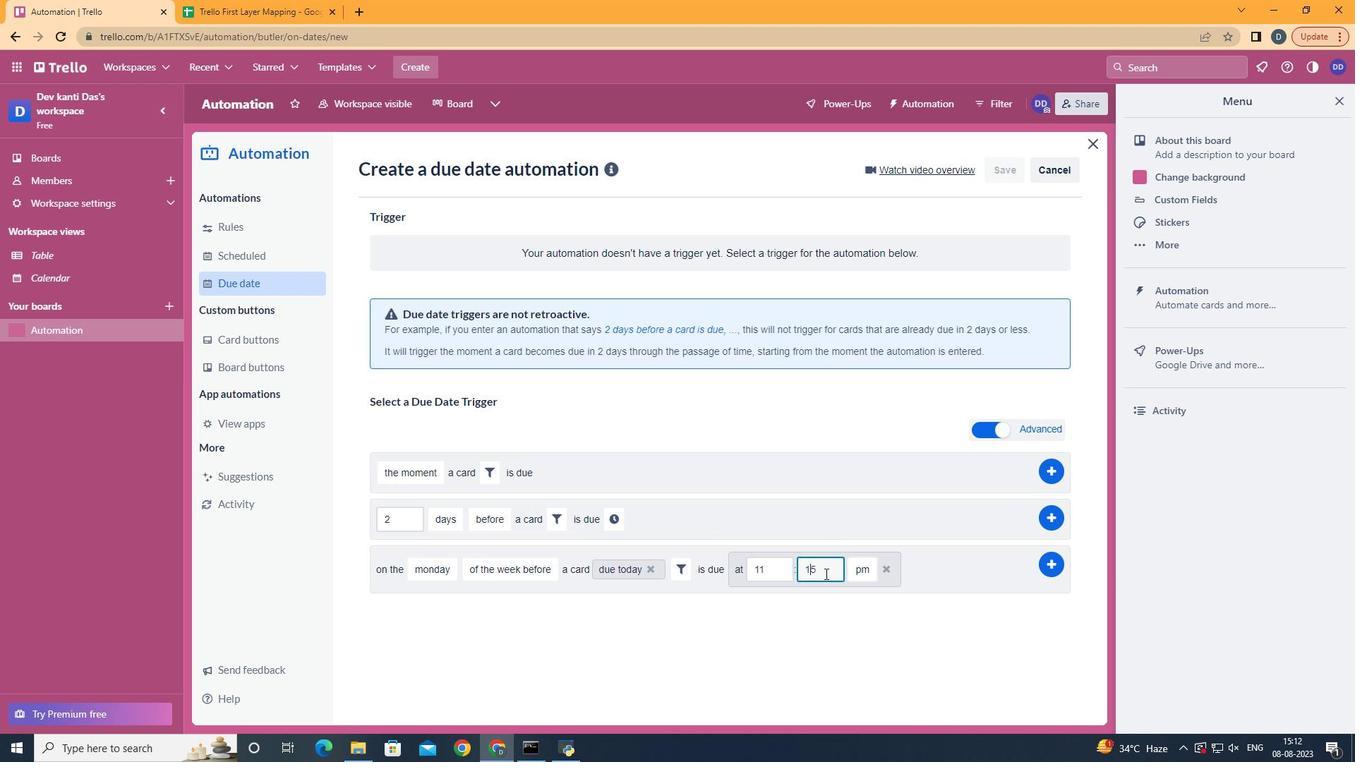 
Action: Mouse pressed left at (825, 574)
Screenshot: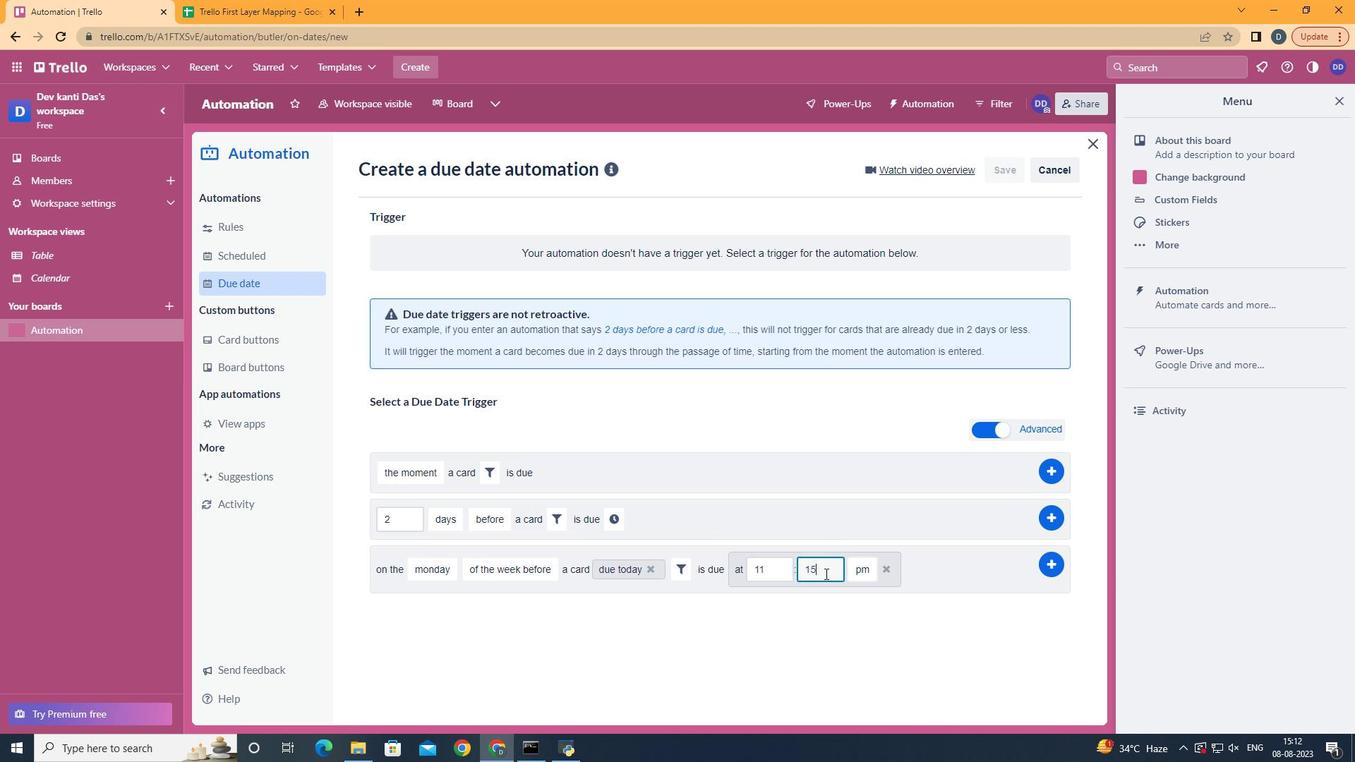 
Action: Mouse moved to (825, 574)
Screenshot: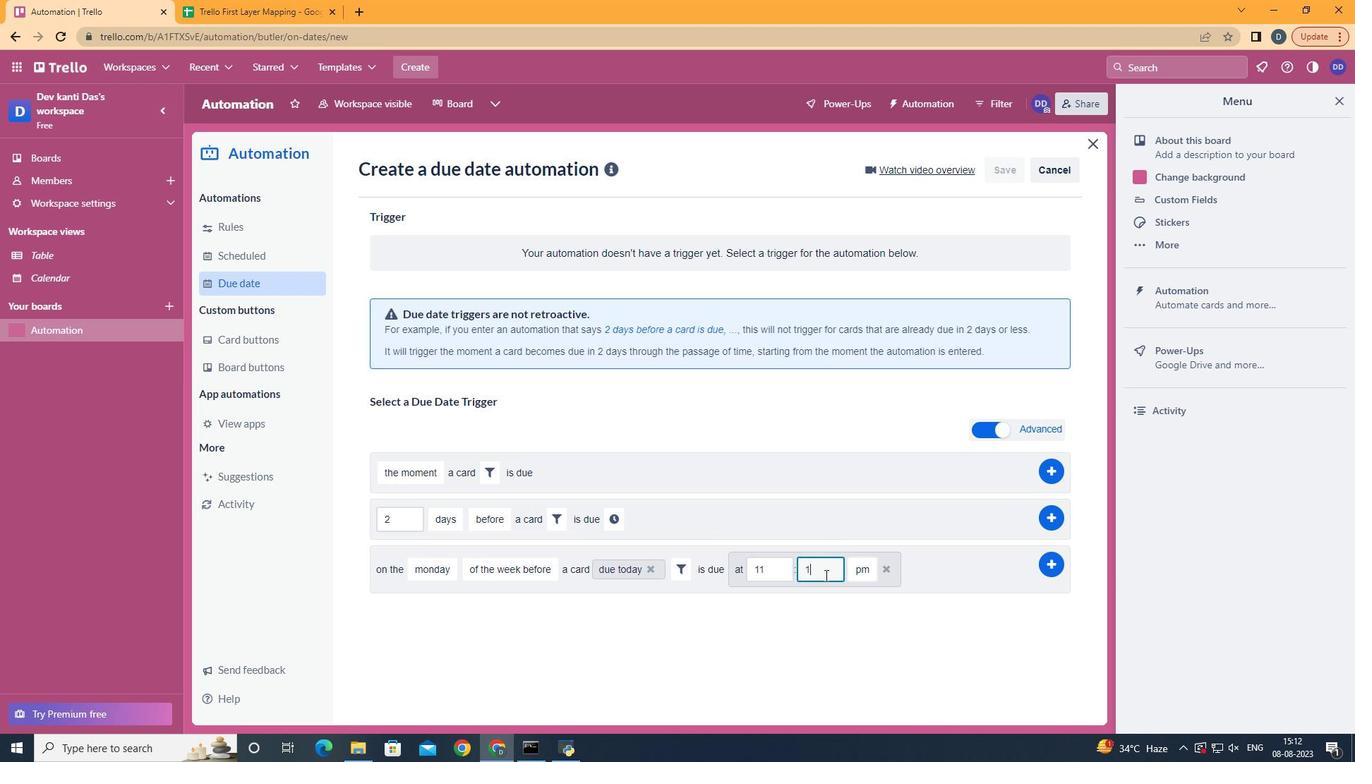 
Action: Key pressed <Key.backspace>
Screenshot: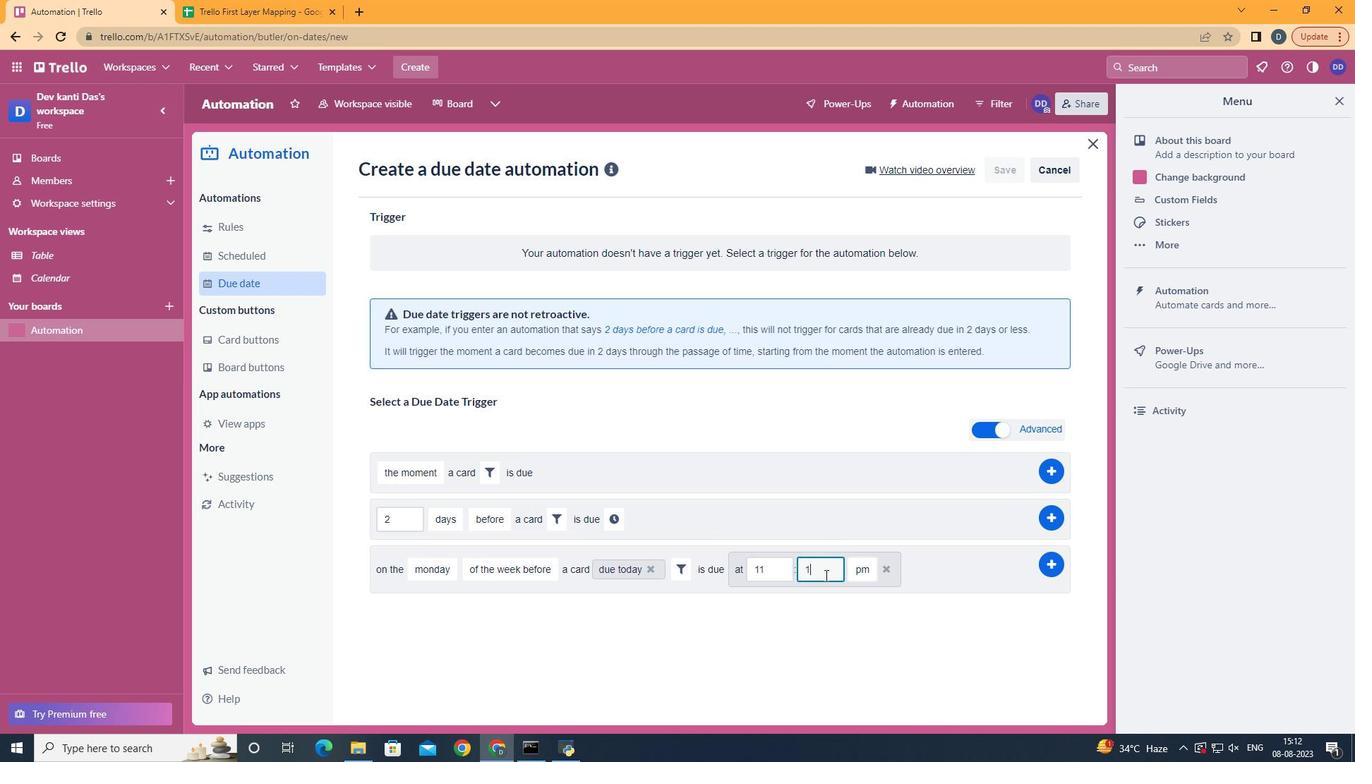 
Action: Mouse moved to (825, 575)
Screenshot: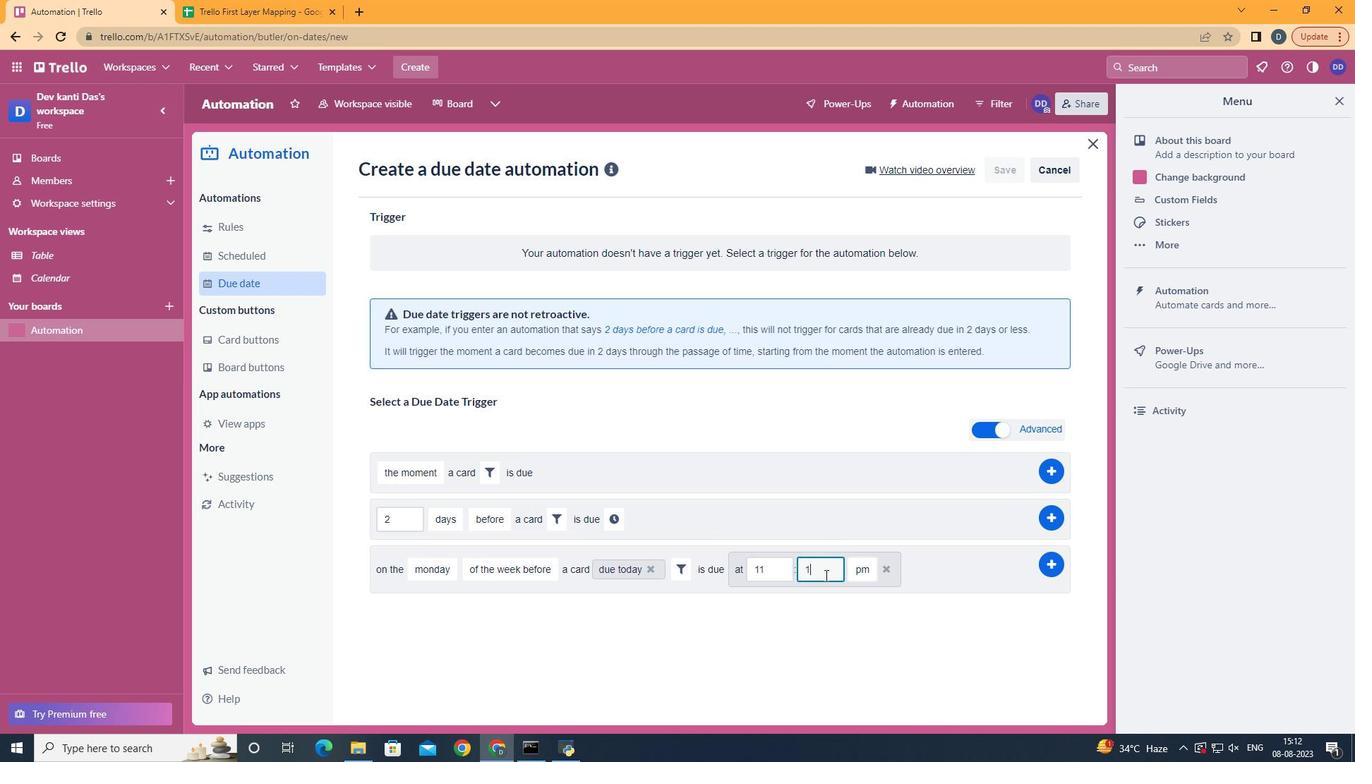 
Action: Key pressed <Key.backspace>00
Screenshot: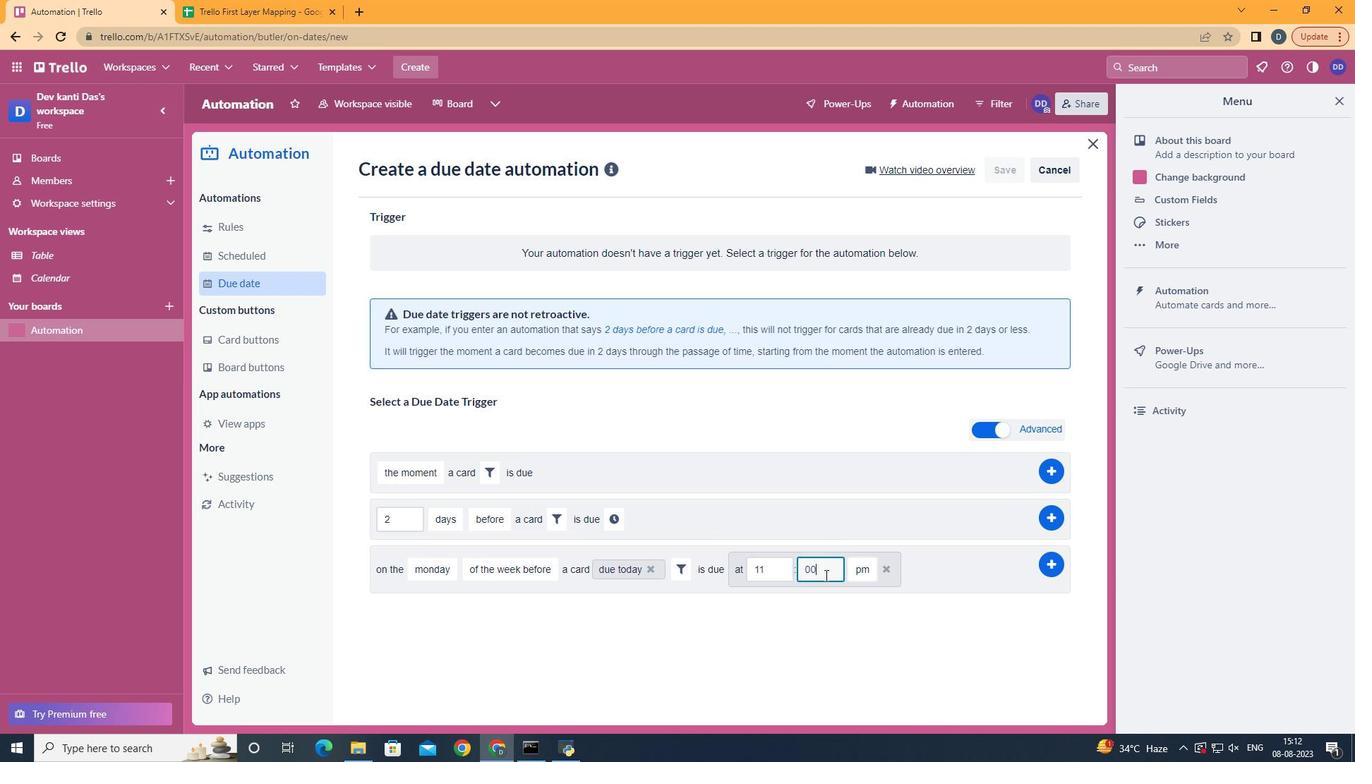 
Action: Mouse moved to (857, 599)
Screenshot: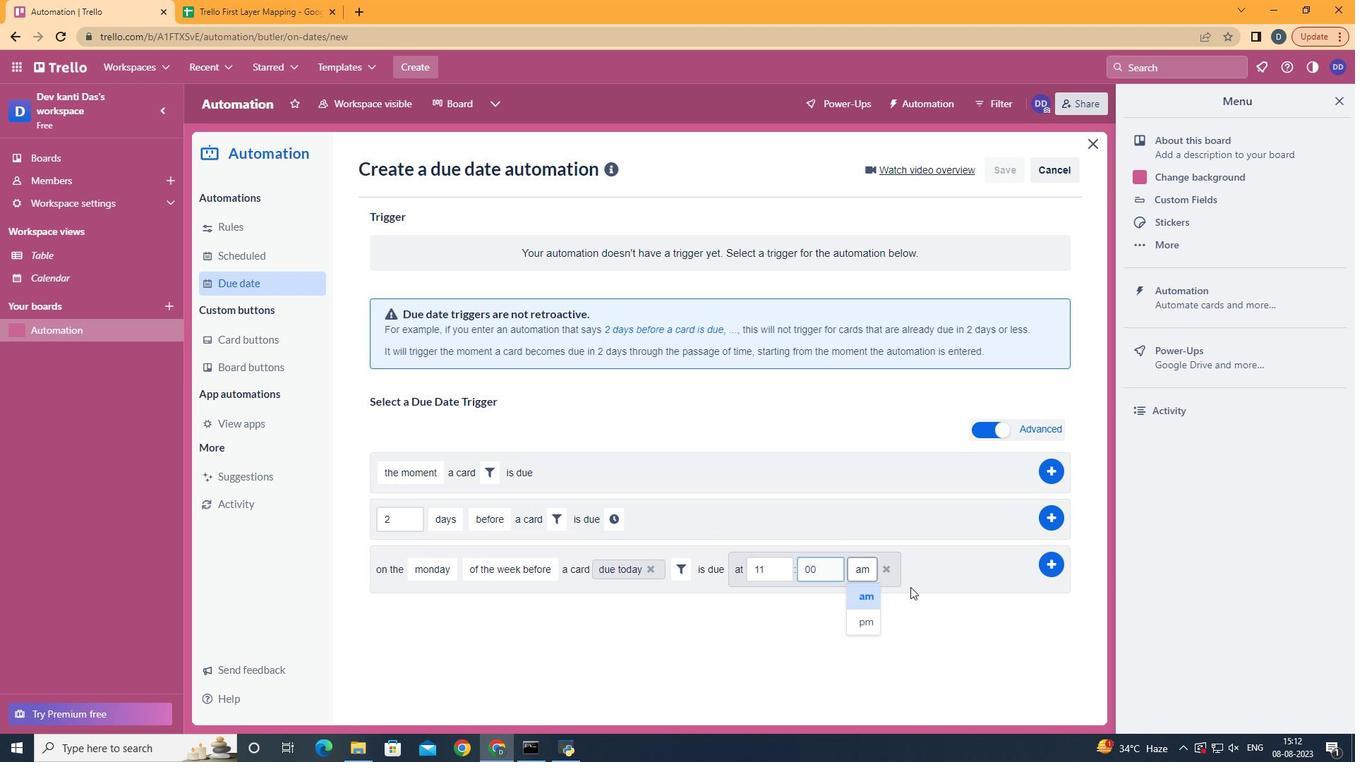 
Action: Mouse pressed left at (857, 599)
Screenshot: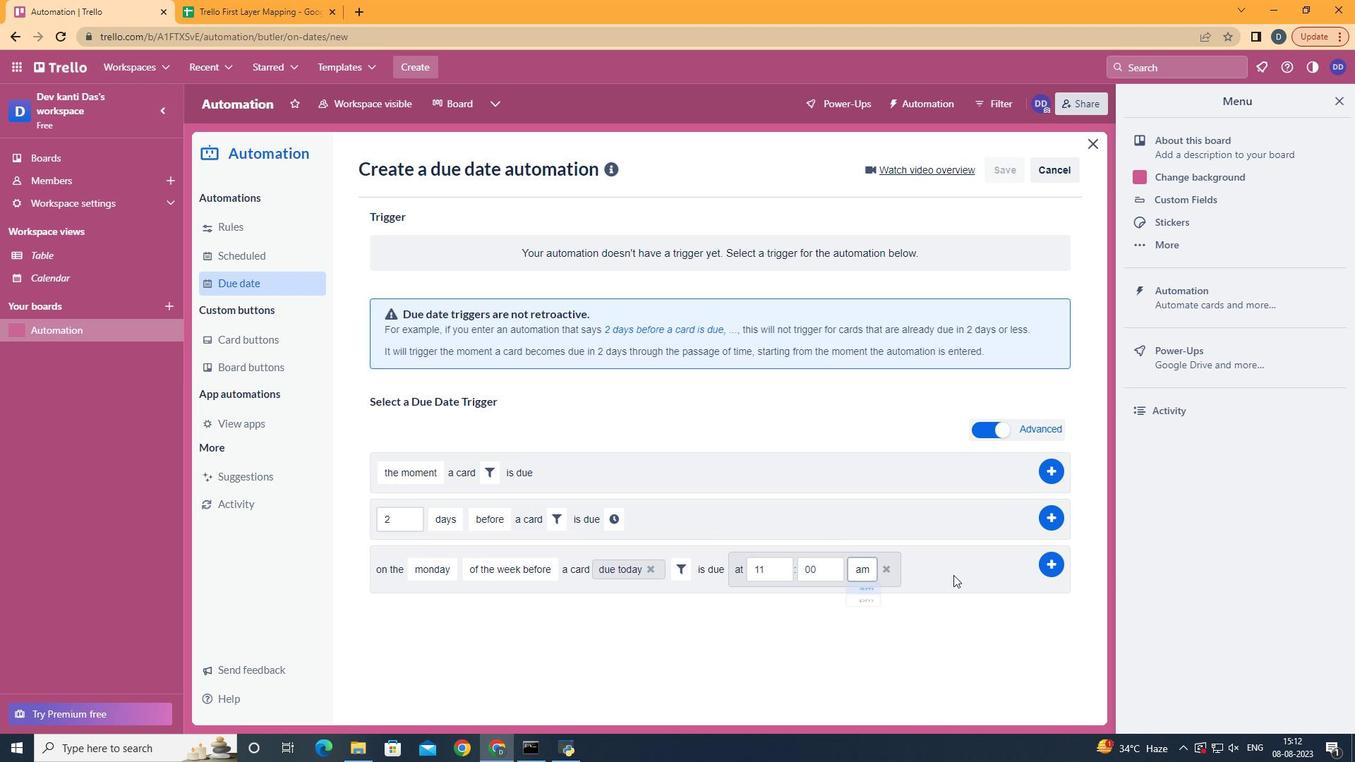 
Action: Mouse moved to (1044, 564)
Screenshot: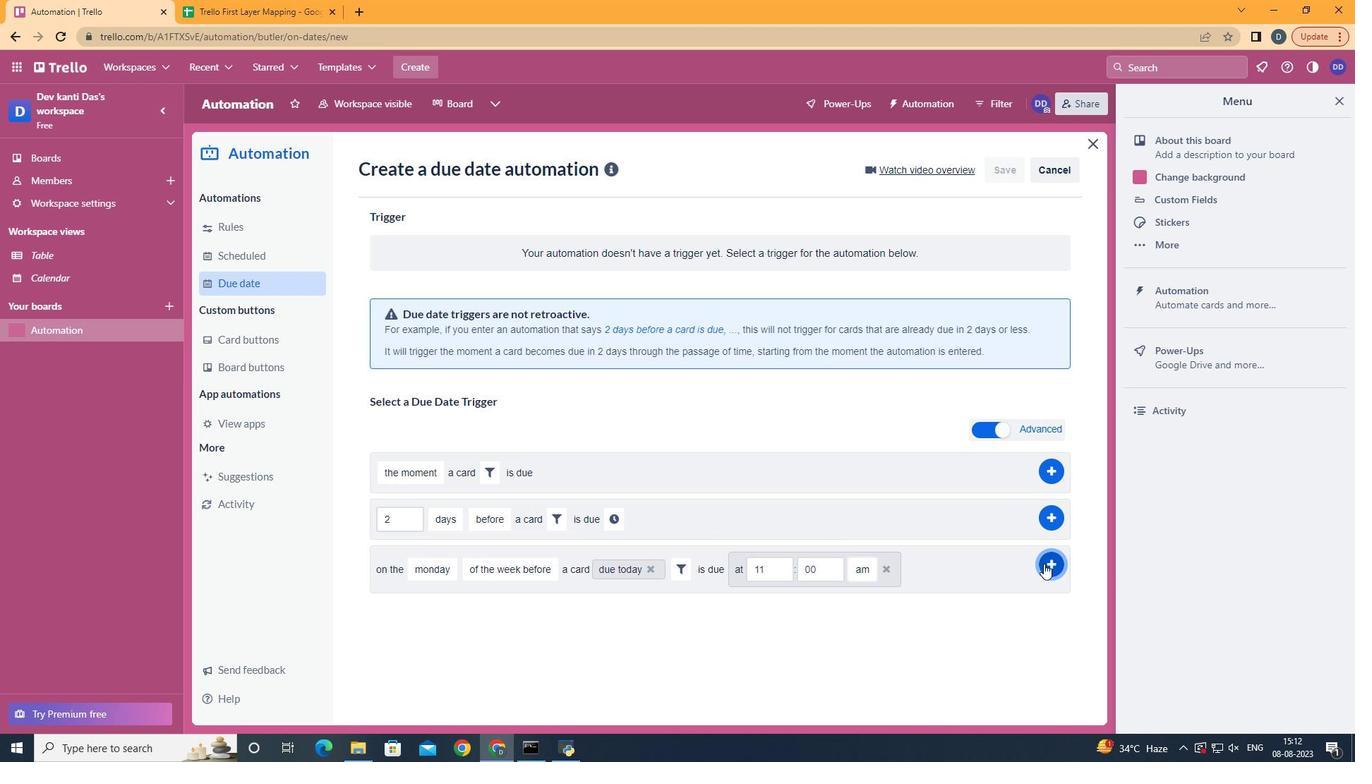 
Action: Mouse pressed left at (1044, 564)
Screenshot: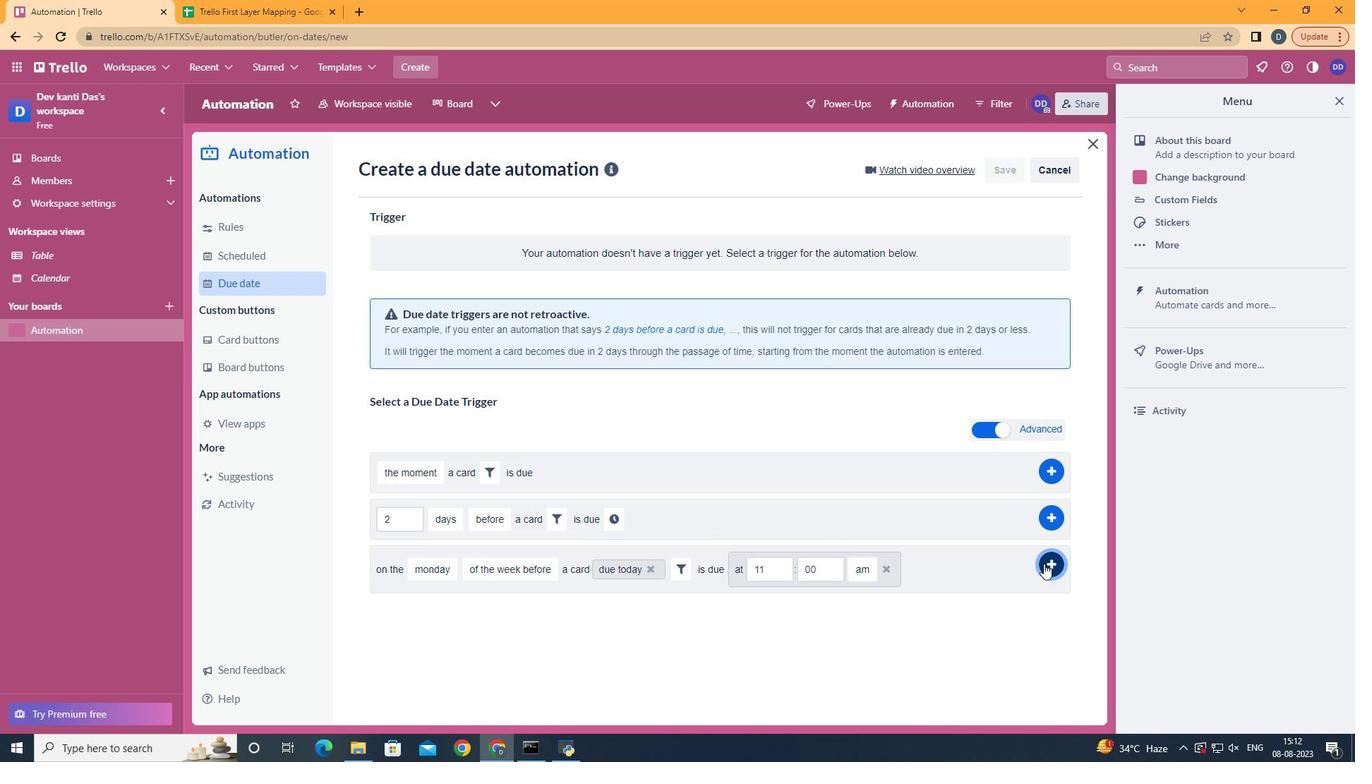 
Action: Mouse moved to (672, 294)
Screenshot: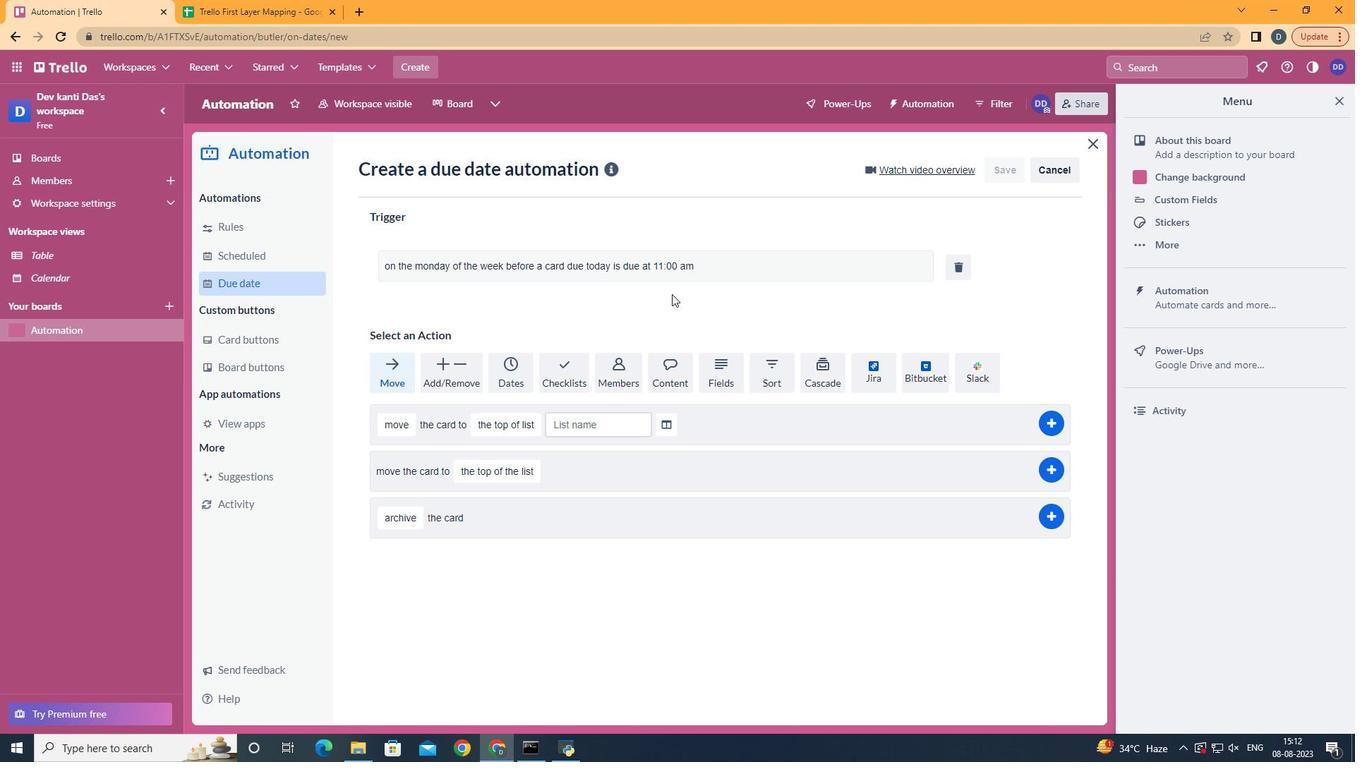
